 Task: In the Company santander.com, Log Linkedin Message with description: 'Sent a LinkedIn message to a potential buyer offering a personalized solution.'; Add date: '6 August, 2023' and time 12:00:PM; Add contact from the company's contact and save. Logged in from softage.10@softage.net
Action: Mouse moved to (92, 62)
Screenshot: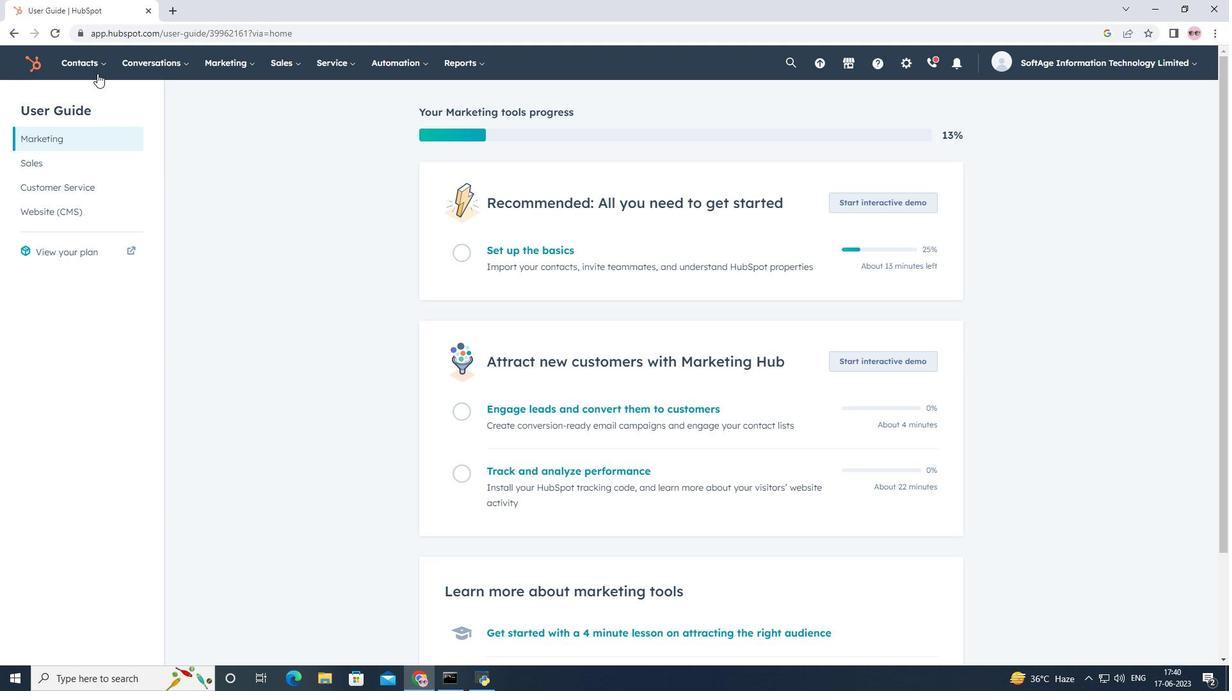 
Action: Mouse pressed left at (92, 62)
Screenshot: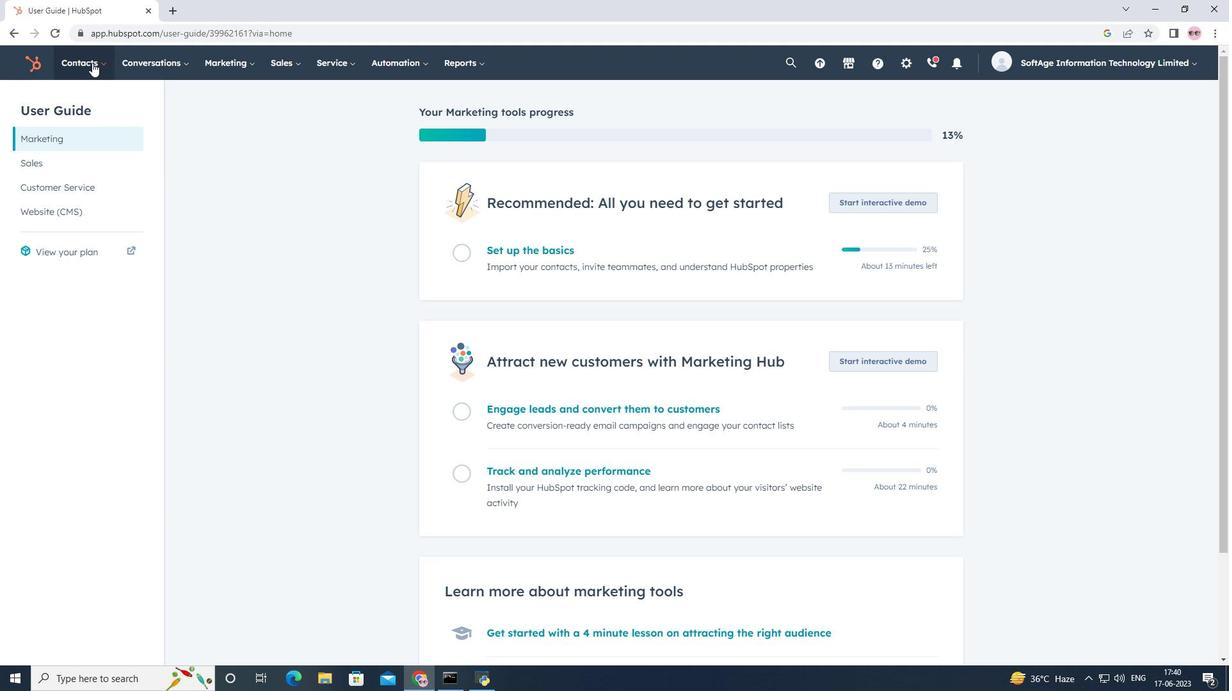 
Action: Mouse moved to (108, 117)
Screenshot: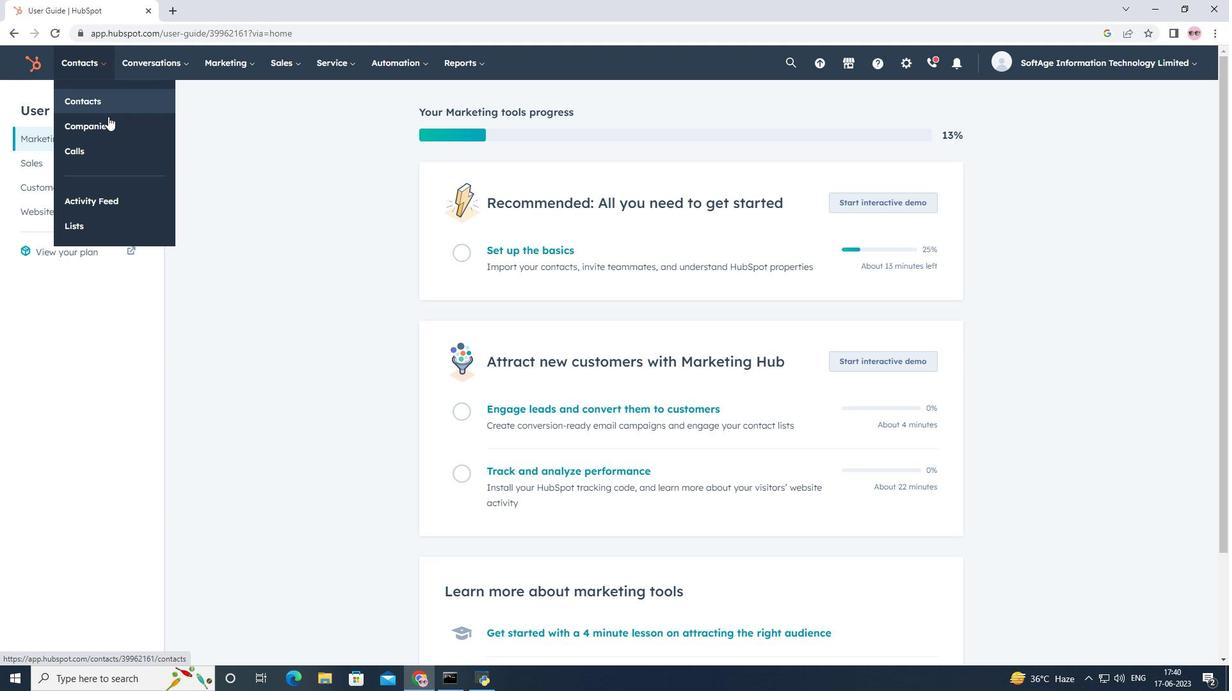 
Action: Mouse pressed left at (108, 117)
Screenshot: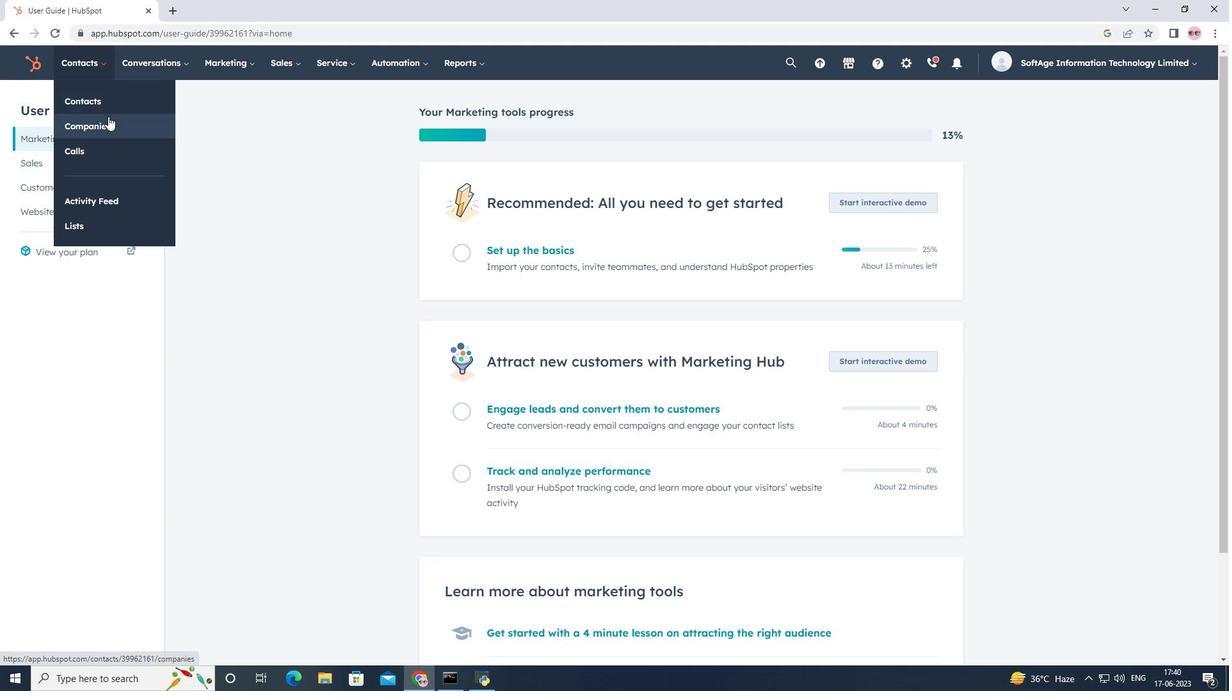 
Action: Mouse moved to (98, 216)
Screenshot: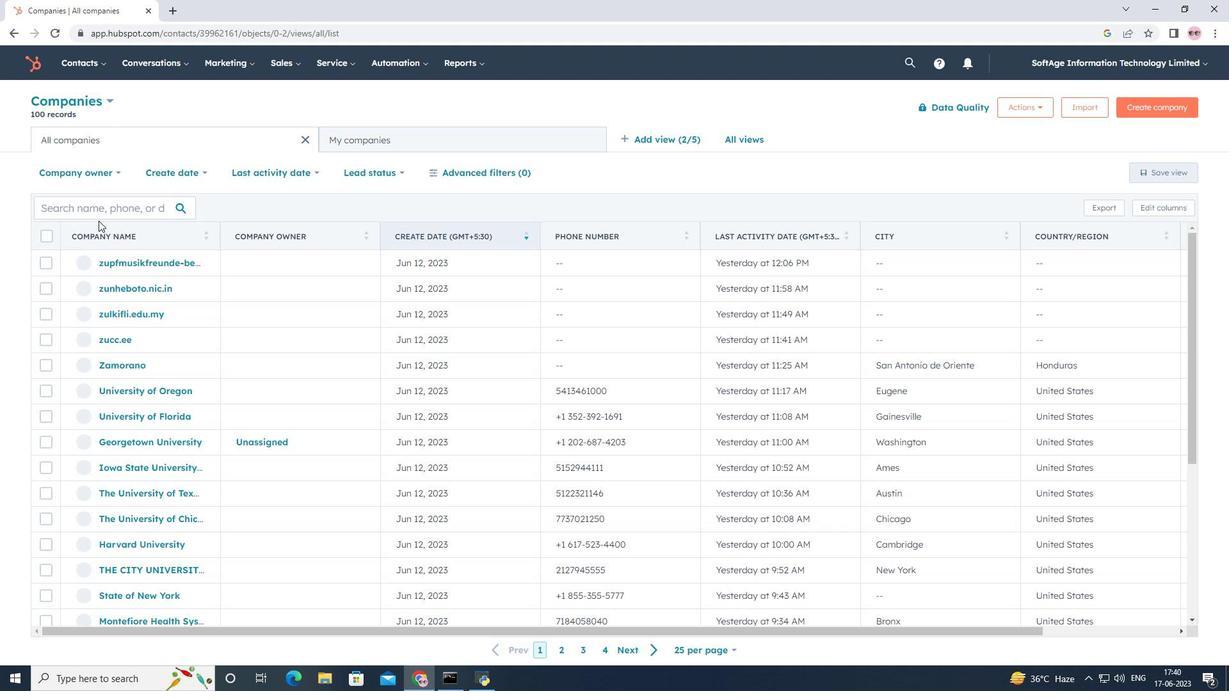 
Action: Mouse pressed left at (98, 216)
Screenshot: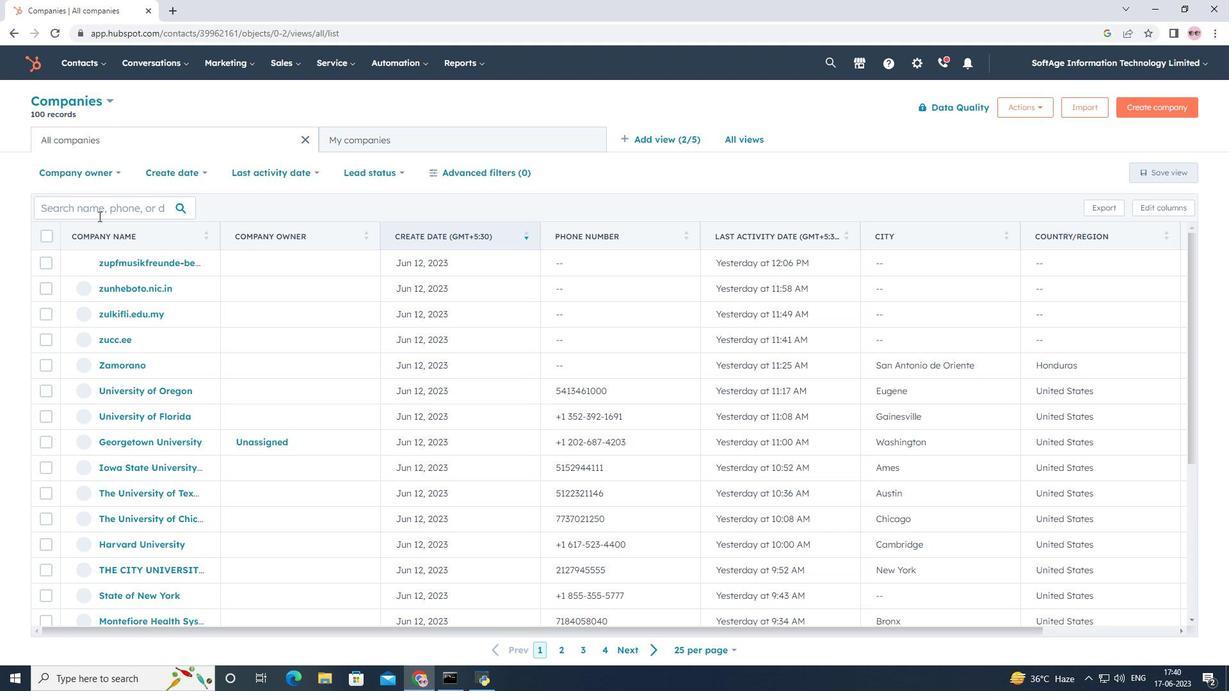 
Action: Key pressed santander.com
Screenshot: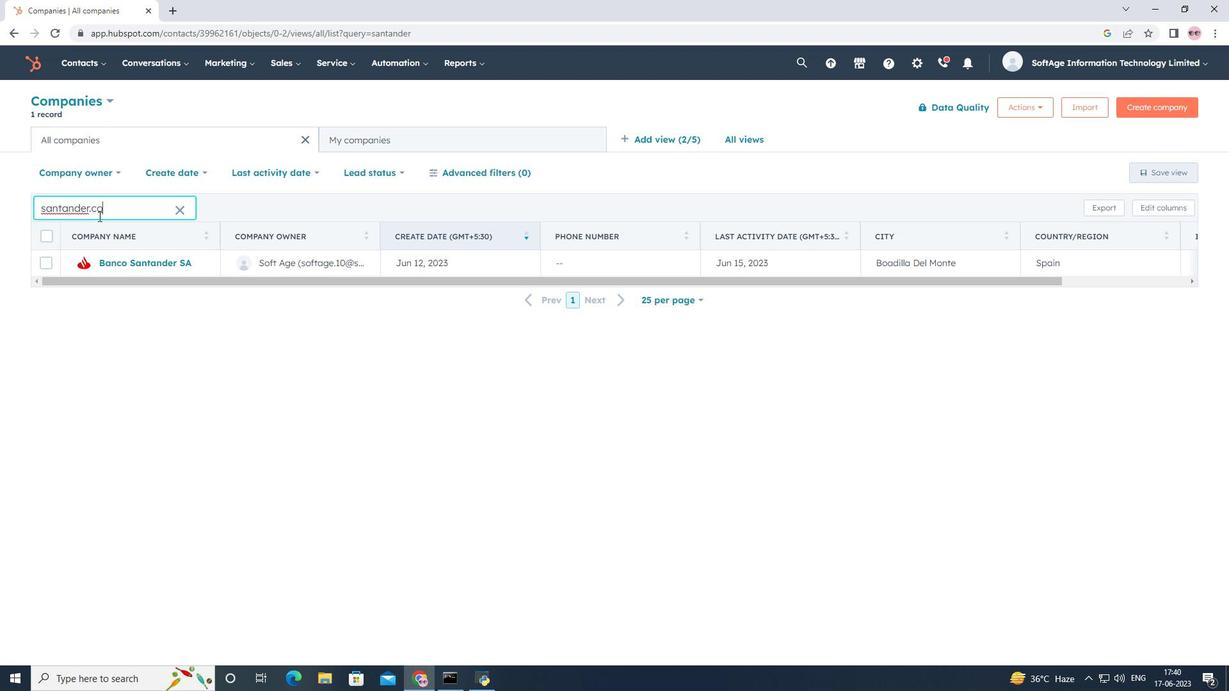 
Action: Mouse moved to (118, 267)
Screenshot: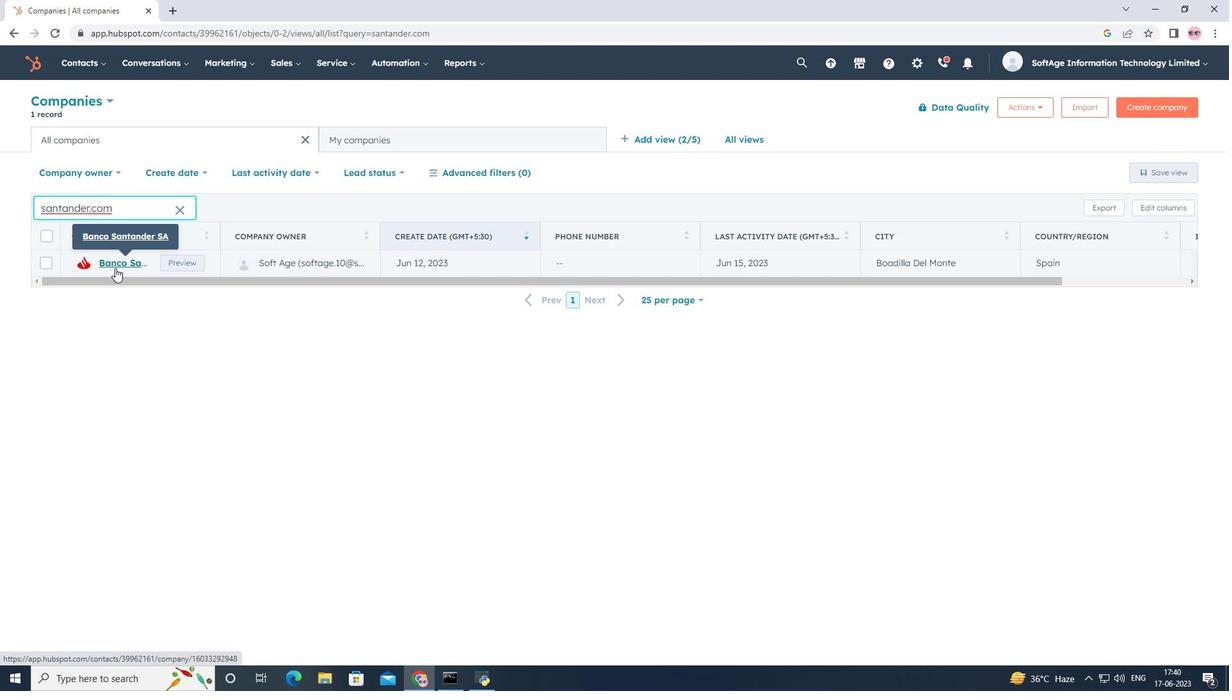 
Action: Mouse pressed left at (118, 267)
Screenshot: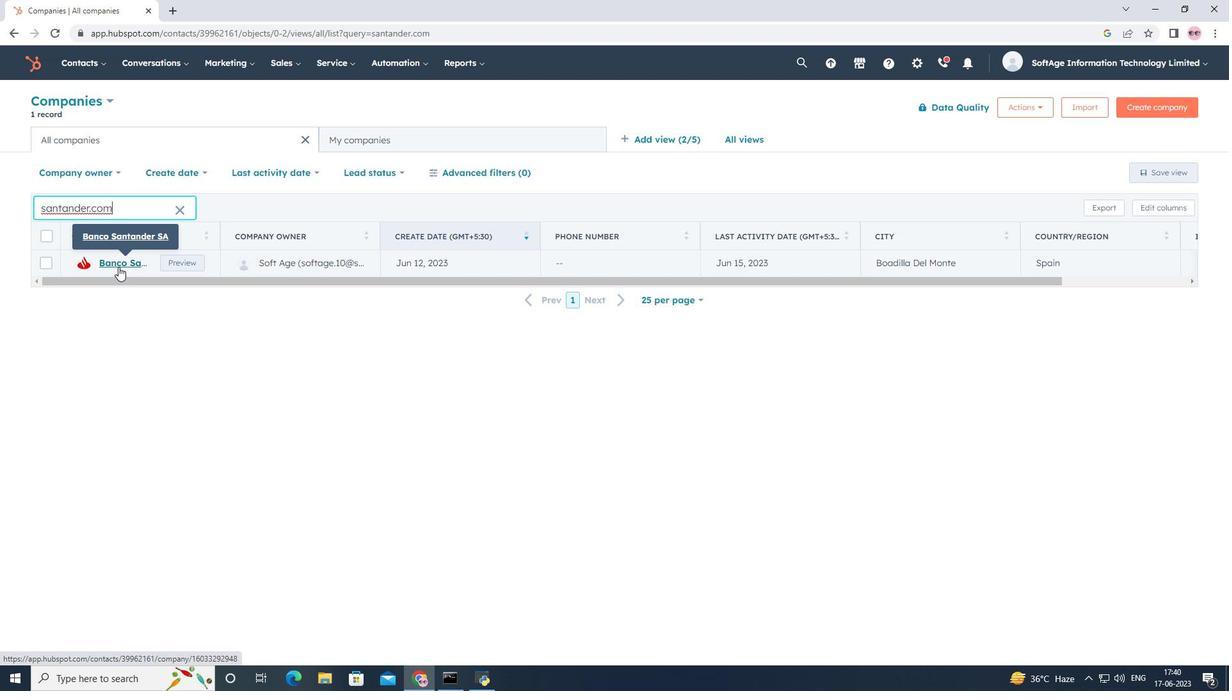 
Action: Mouse moved to (252, 210)
Screenshot: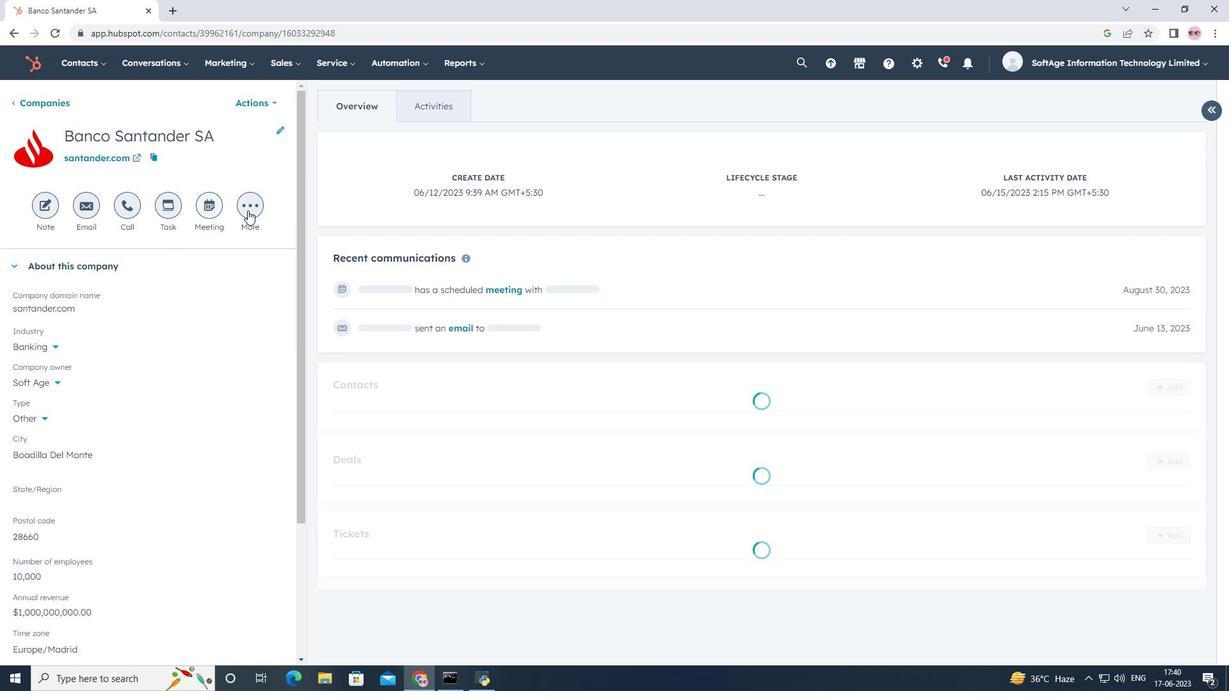 
Action: Mouse pressed left at (252, 210)
Screenshot: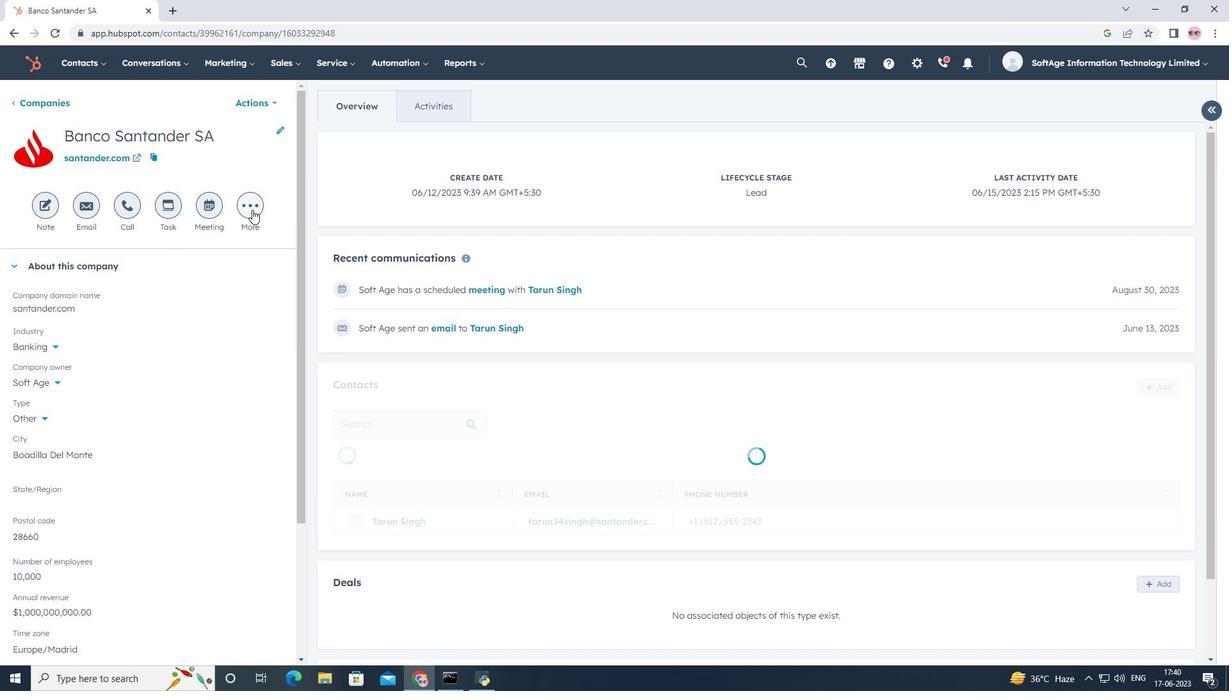 
Action: Mouse moved to (262, 263)
Screenshot: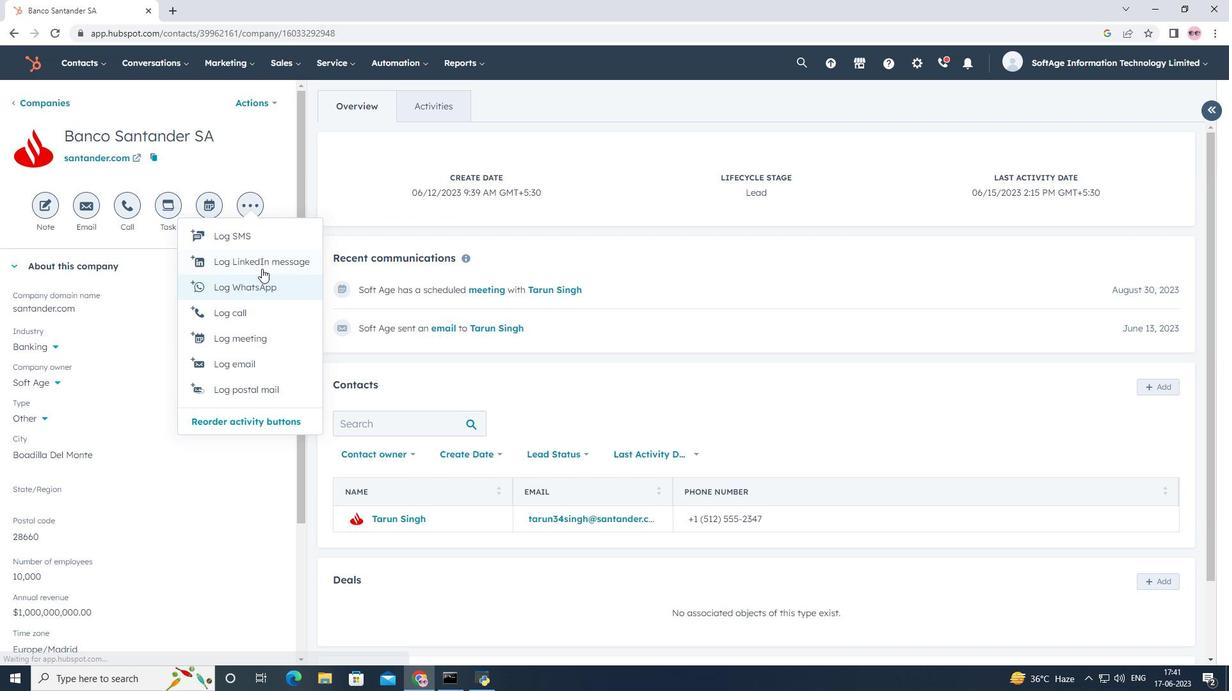 
Action: Mouse pressed left at (262, 263)
Screenshot: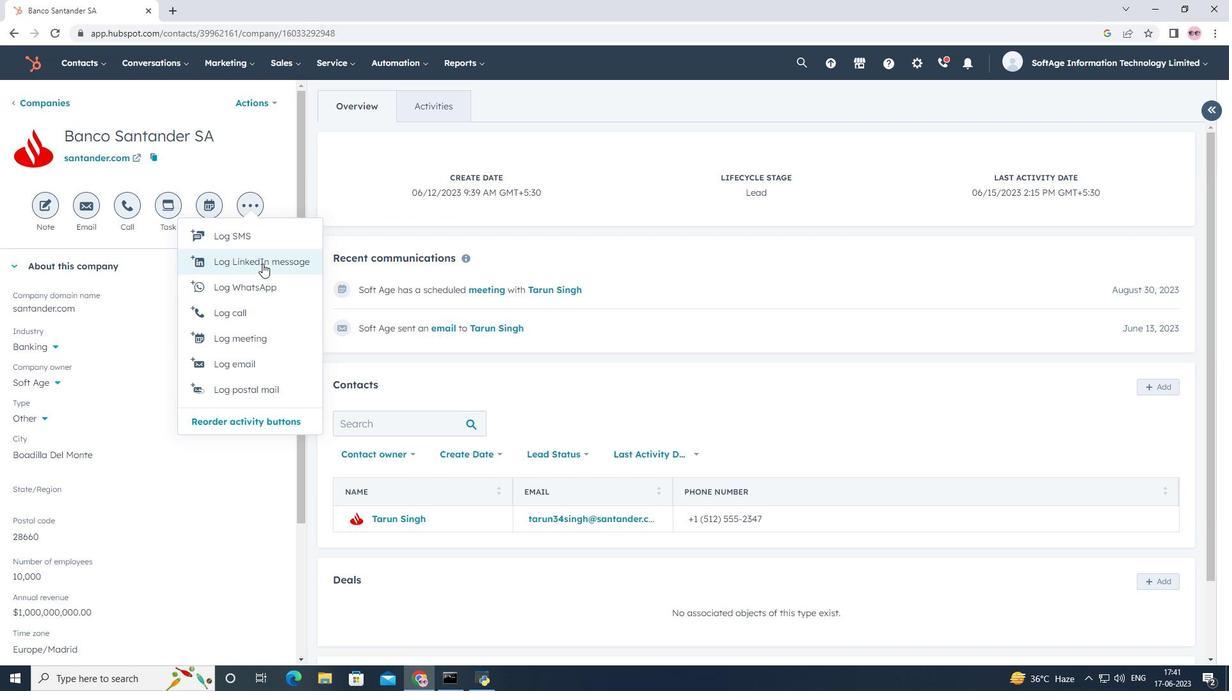 
Action: Mouse moved to (792, 477)
Screenshot: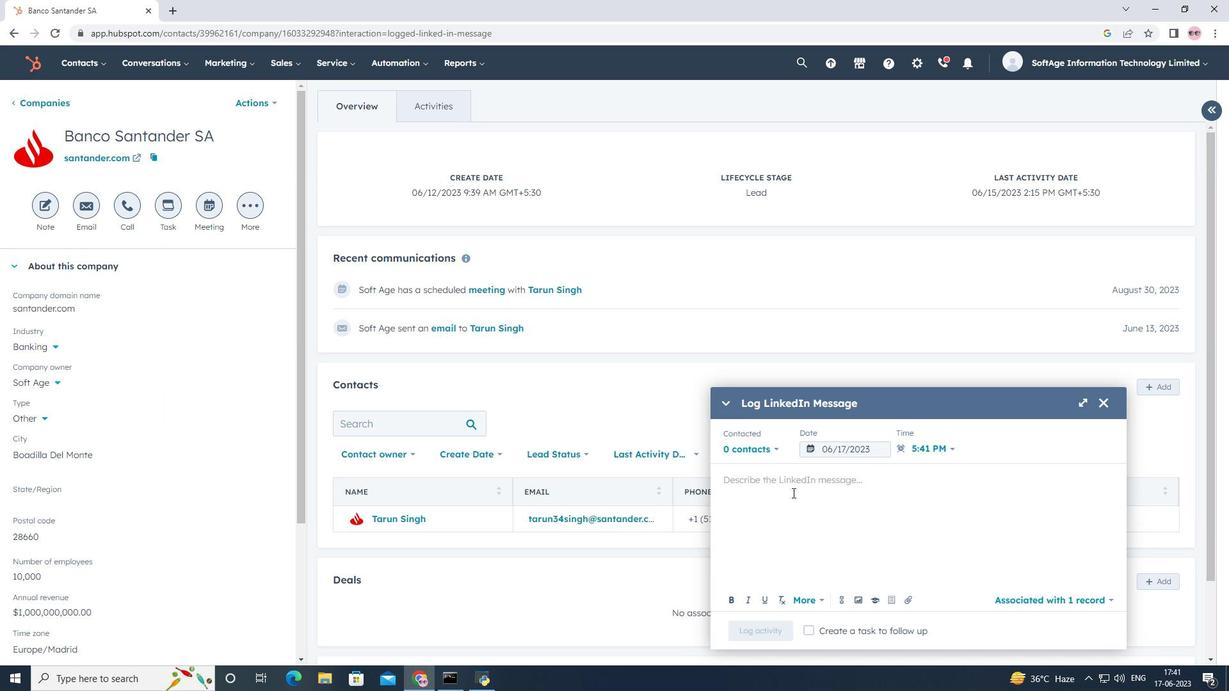 
Action: Mouse pressed left at (792, 477)
Screenshot: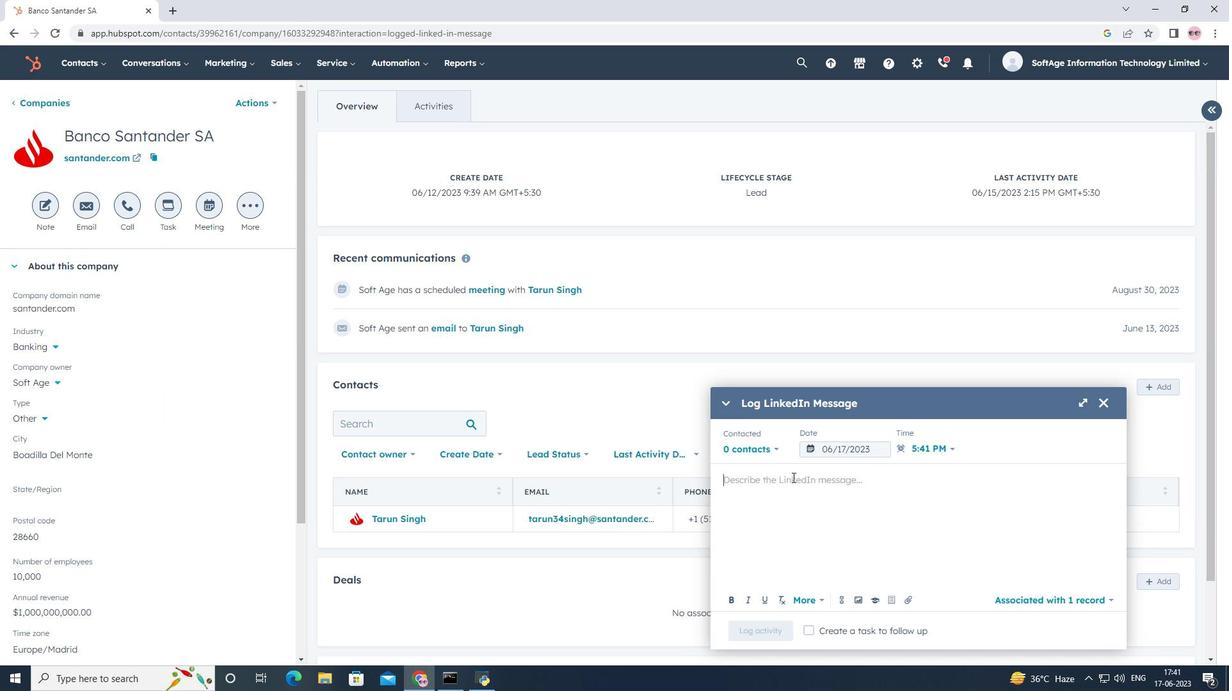 
Action: Key pressed <Key.shift>Sent<Key.space>a<Key.space><Key.shift>Linked<Key.shift>In<Key.space>message<Key.space>to<Key.space>a<Key.space>potential<Key.space>buyer<Key.space>offering<Key.space>a<Key.space>personalized<Key.space>solution.
Screenshot: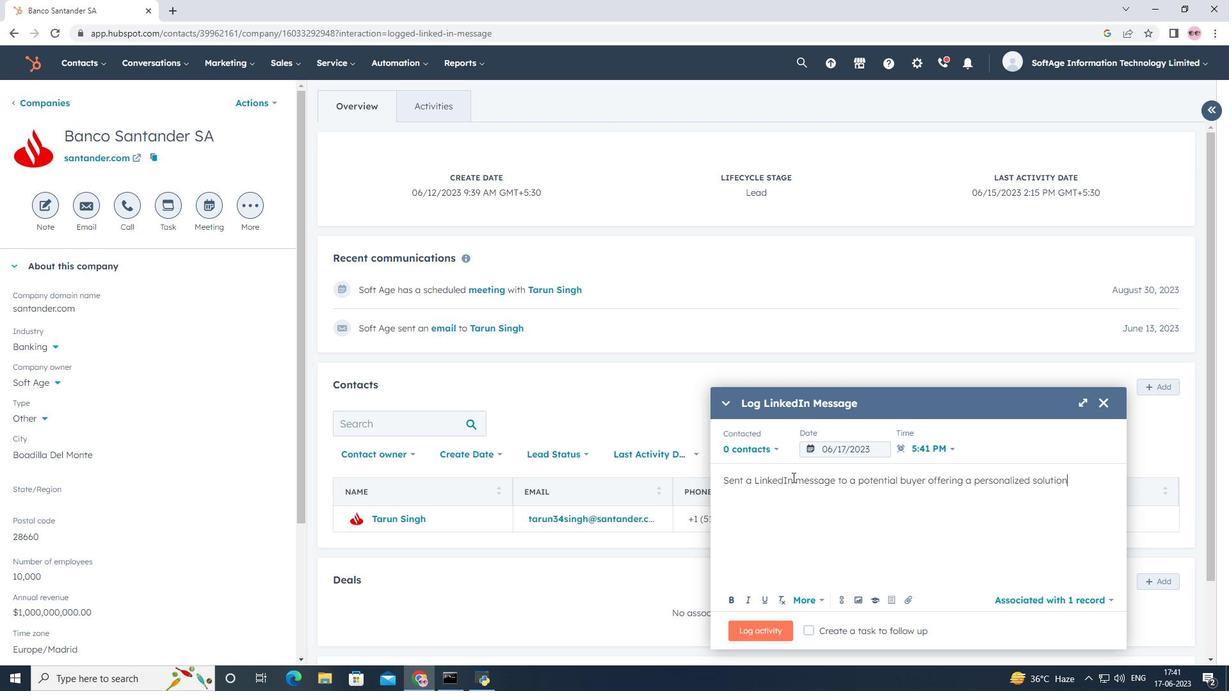 
Action: Mouse moved to (877, 453)
Screenshot: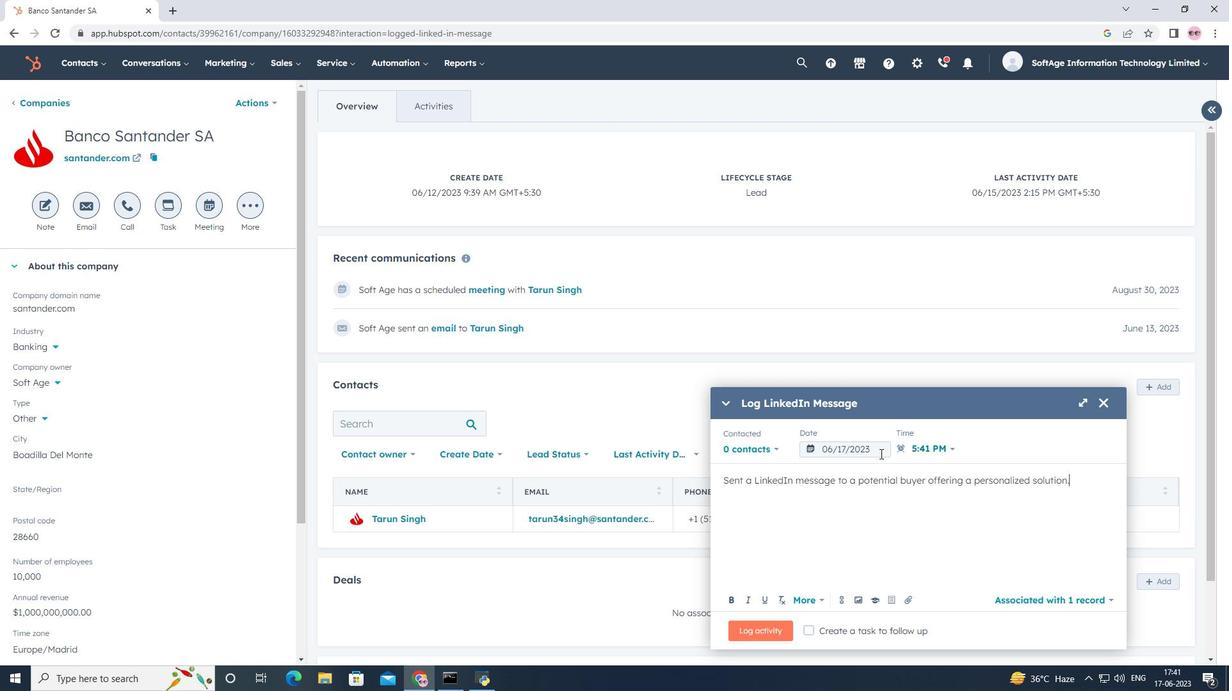 
Action: Mouse pressed left at (877, 453)
Screenshot: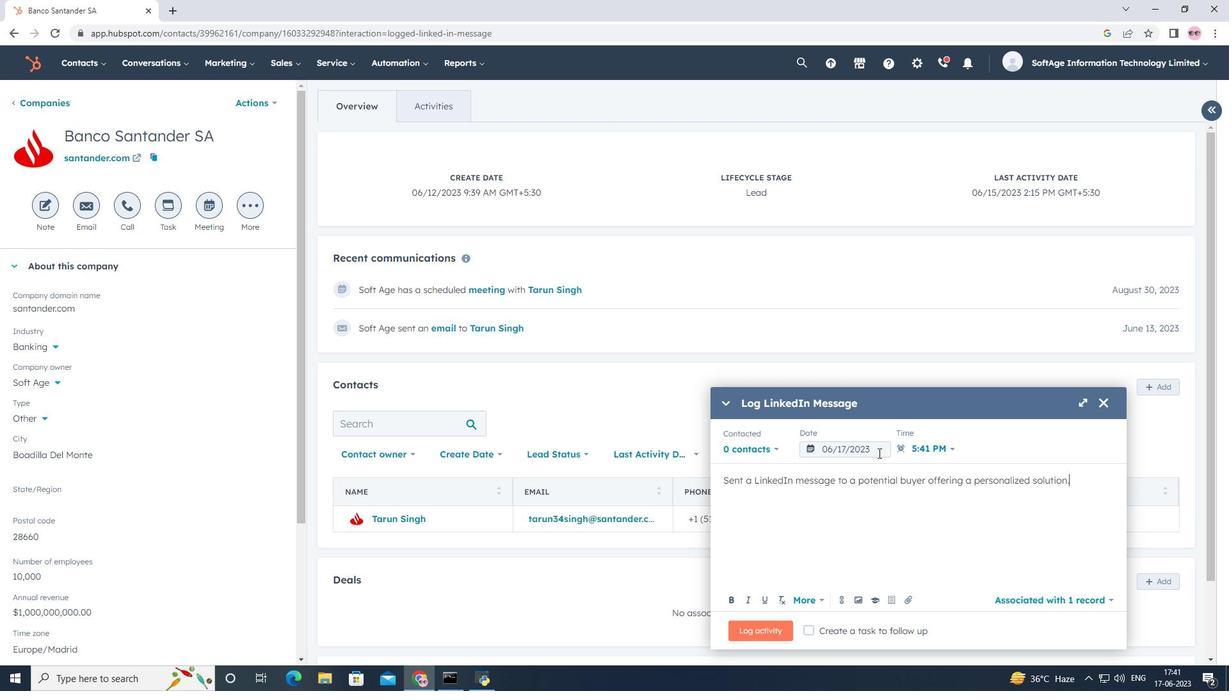 
Action: Mouse moved to (972, 242)
Screenshot: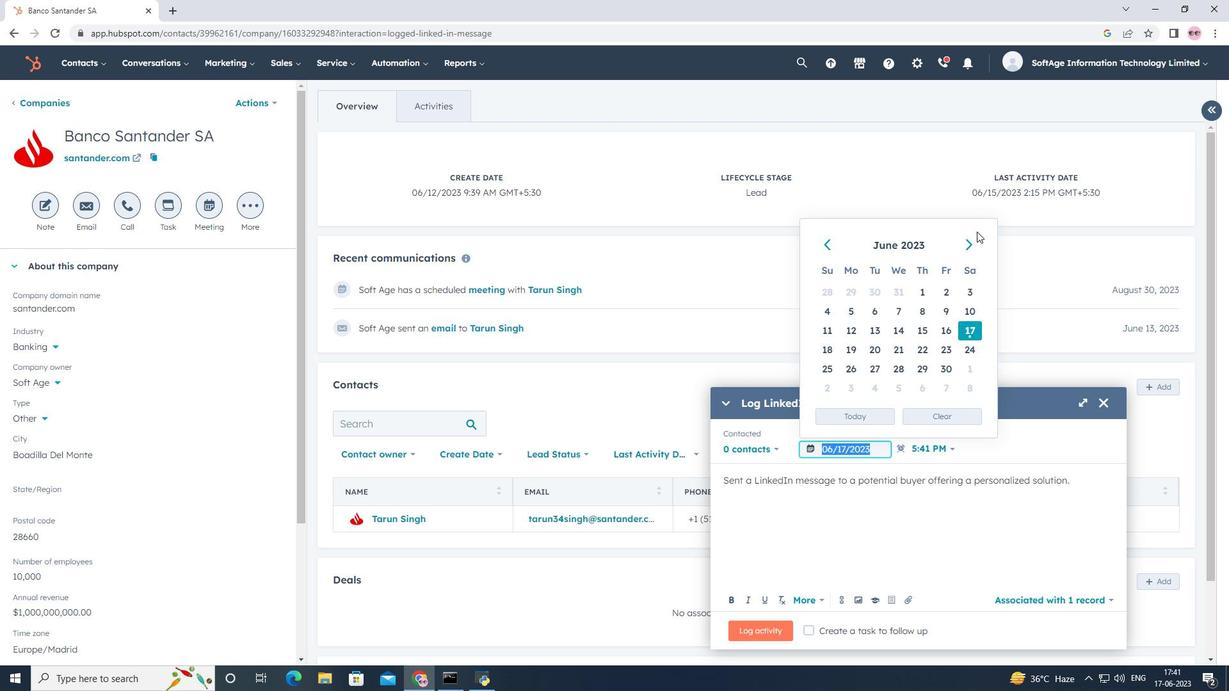 
Action: Mouse pressed left at (972, 242)
Screenshot: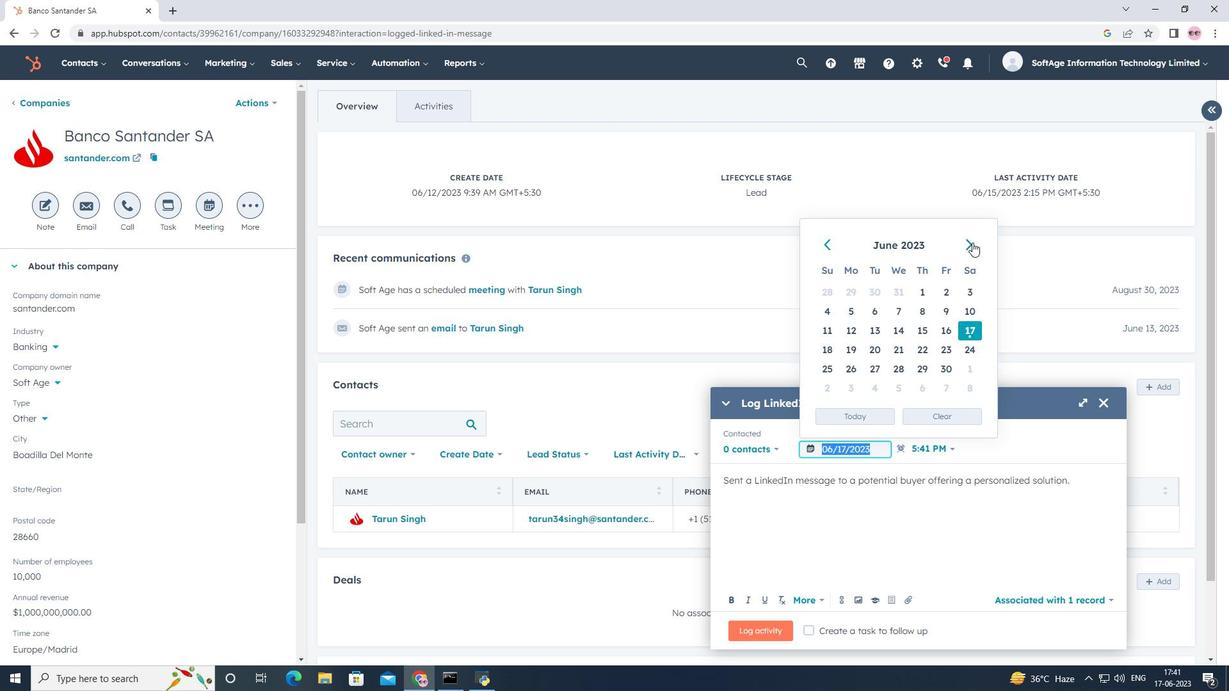 
Action: Mouse pressed left at (972, 242)
Screenshot: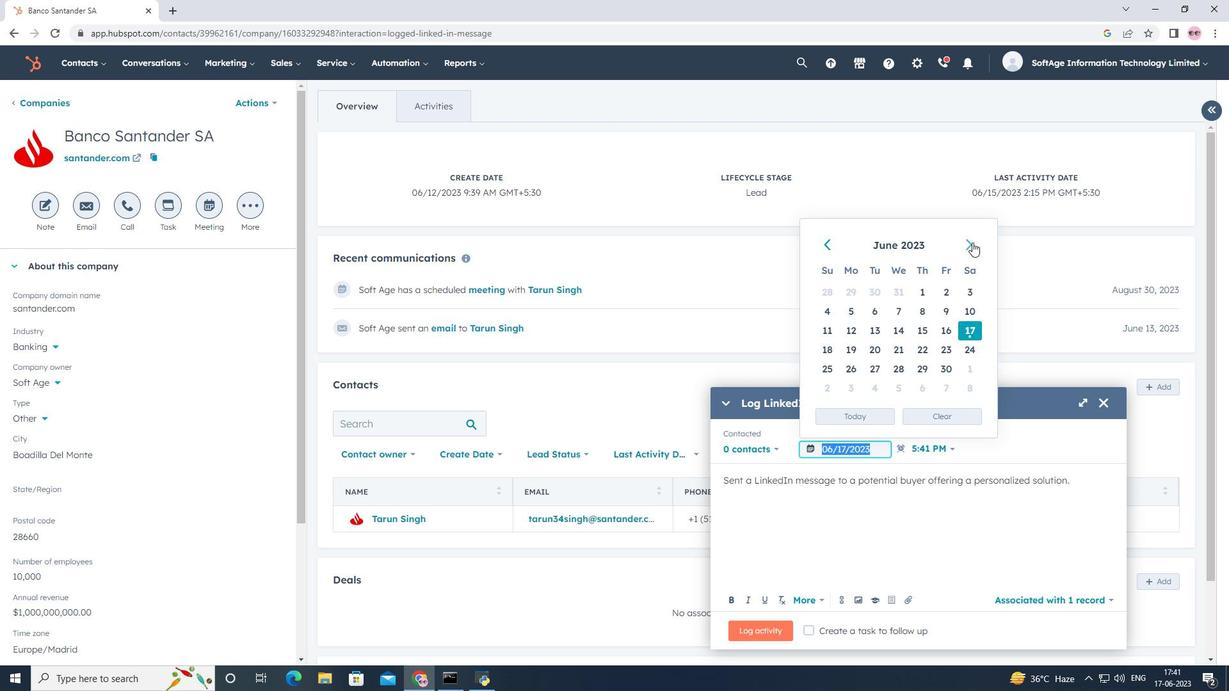
Action: Mouse pressed left at (972, 242)
Screenshot: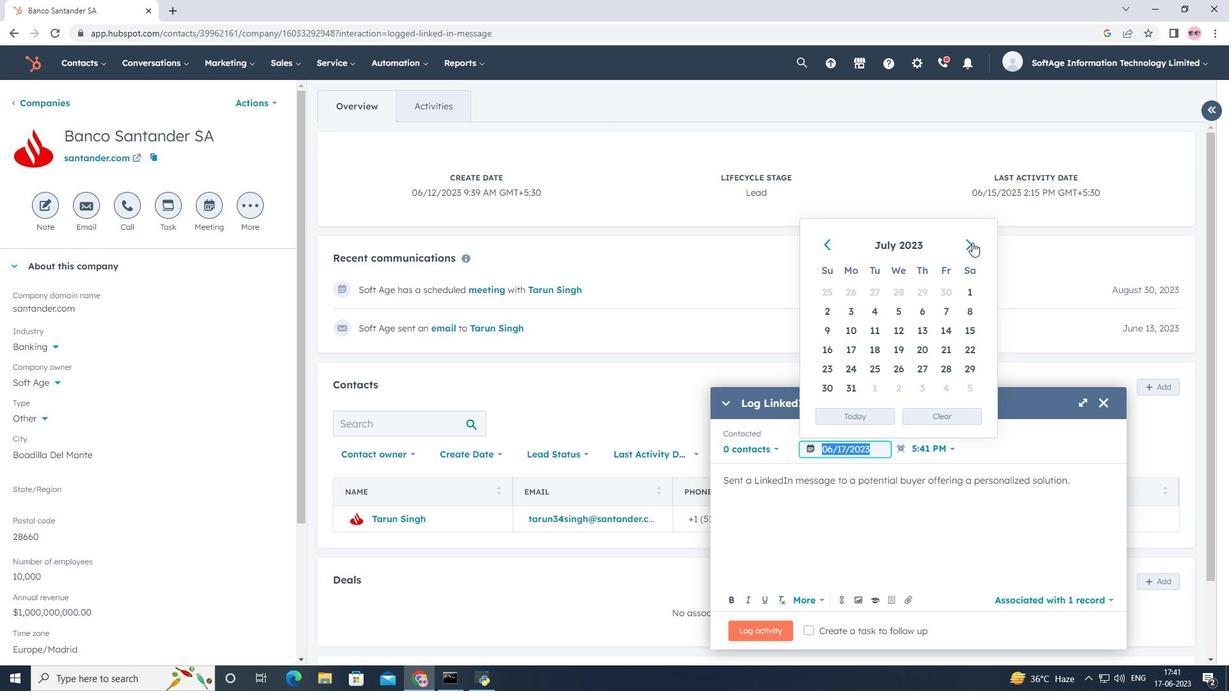 
Action: Mouse pressed left at (972, 242)
Screenshot: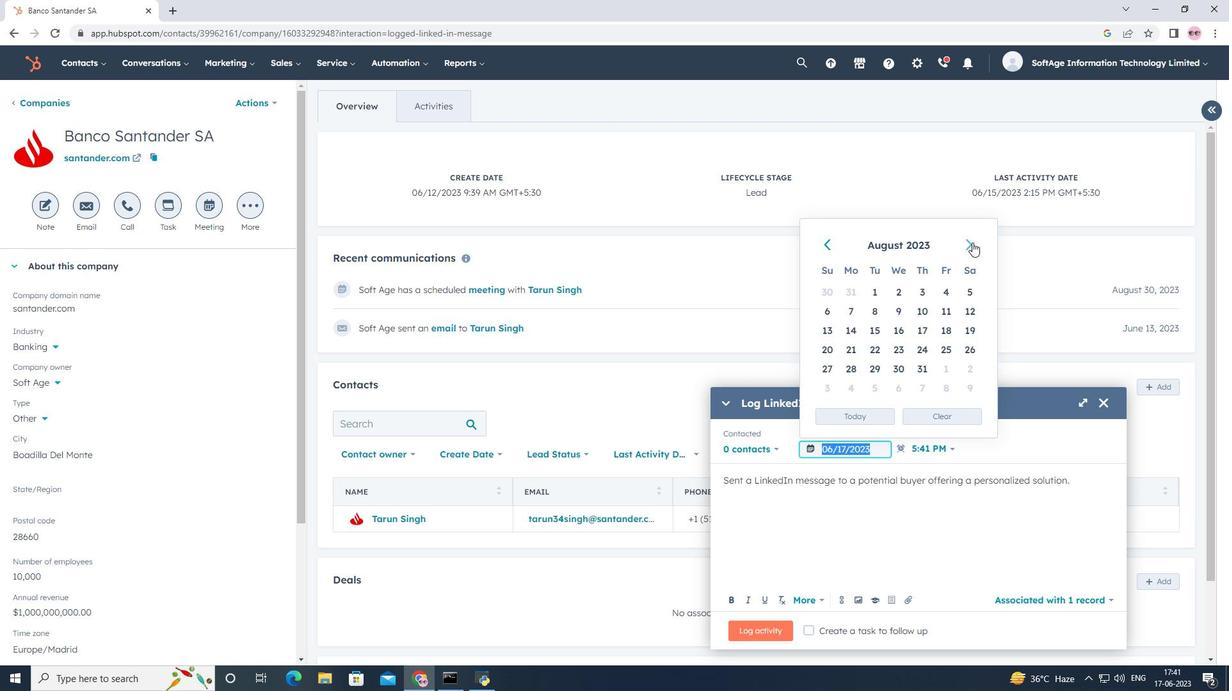 
Action: Mouse pressed left at (972, 242)
Screenshot: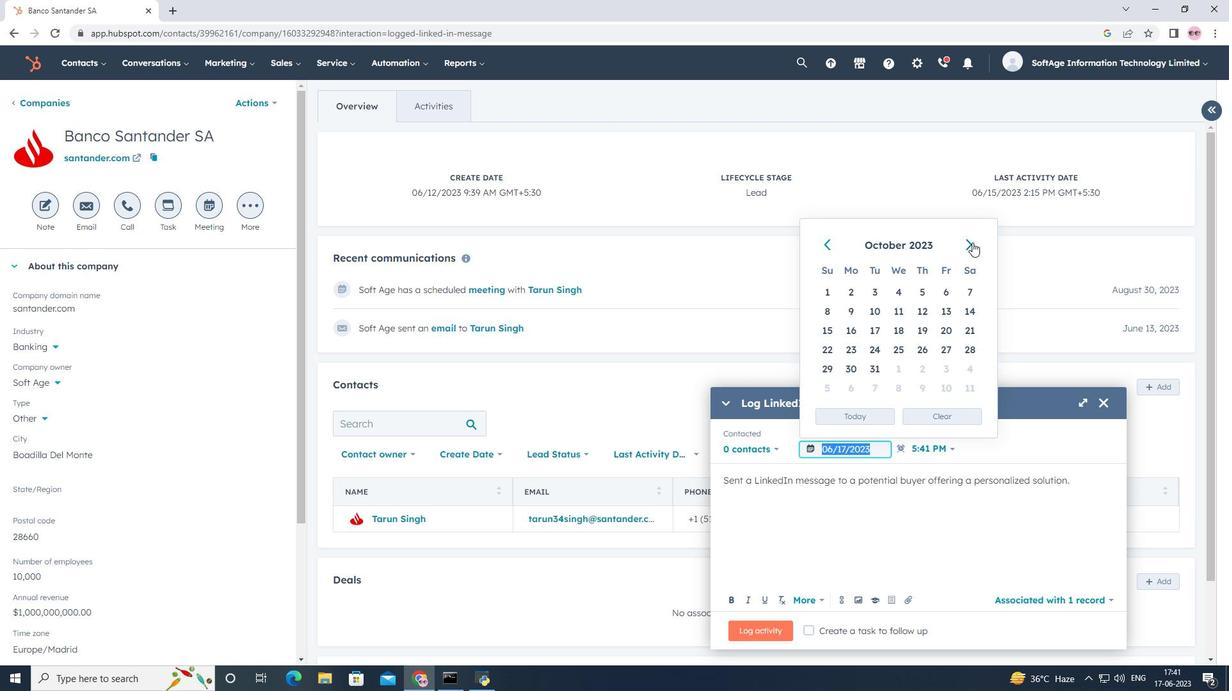 
Action: Mouse moved to (833, 249)
Screenshot: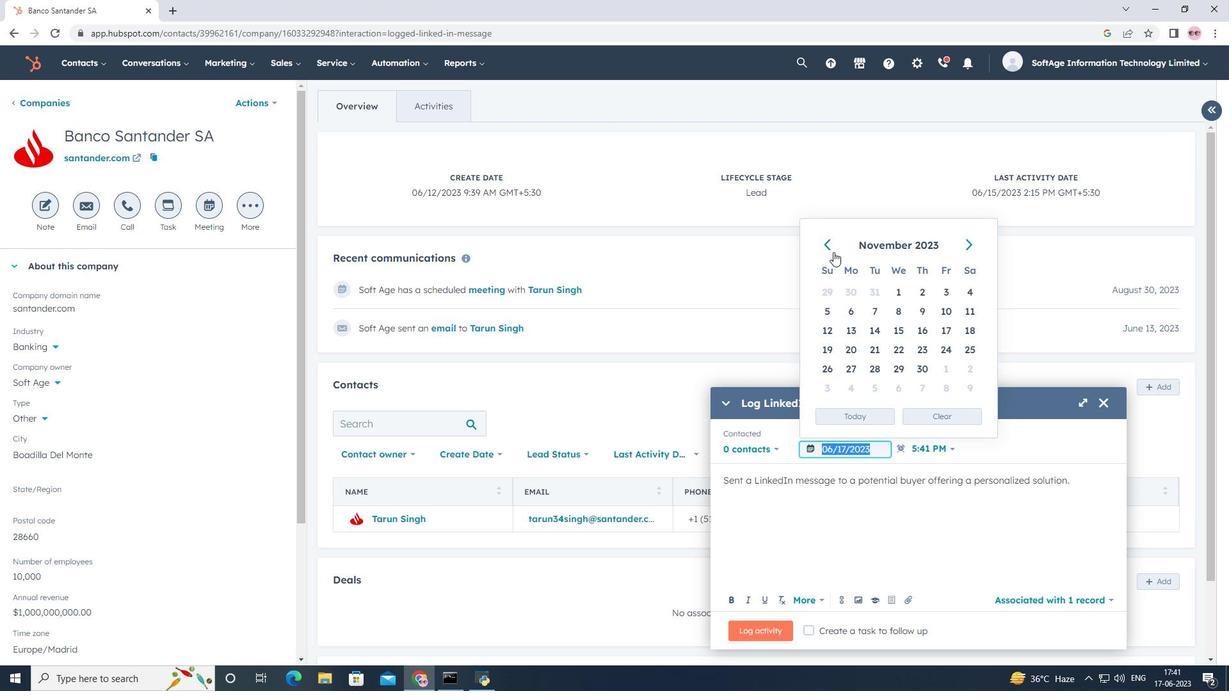 
Action: Mouse pressed left at (833, 249)
Screenshot: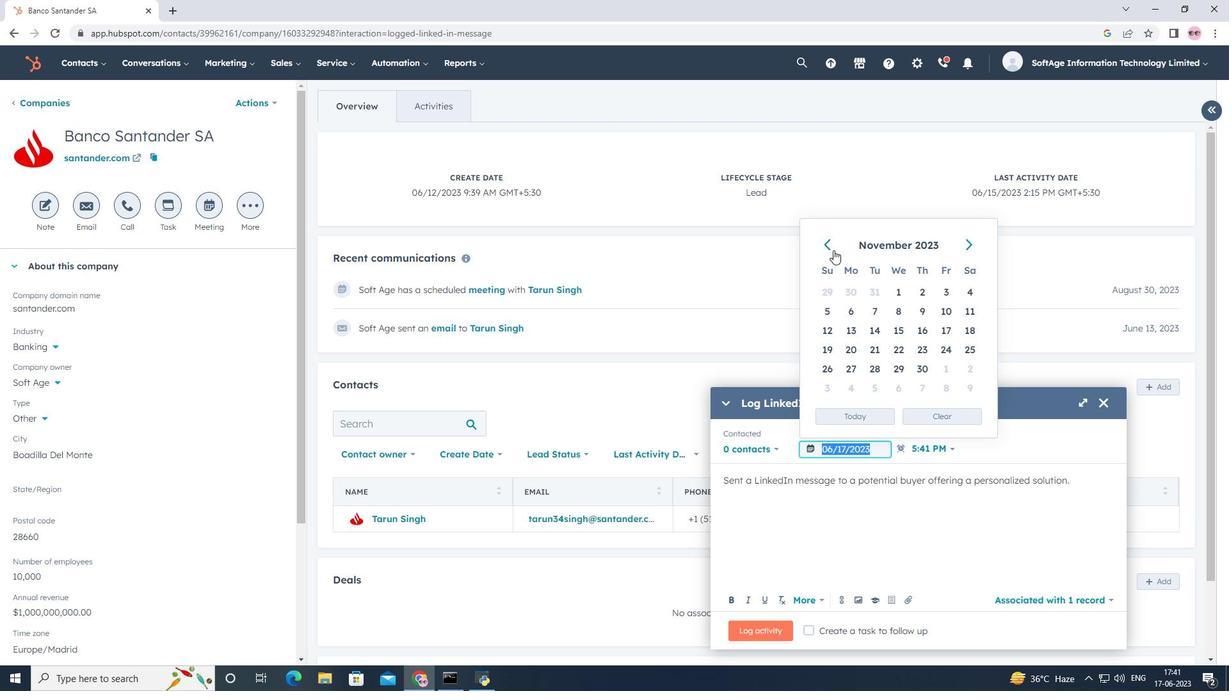 
Action: Mouse pressed left at (833, 249)
Screenshot: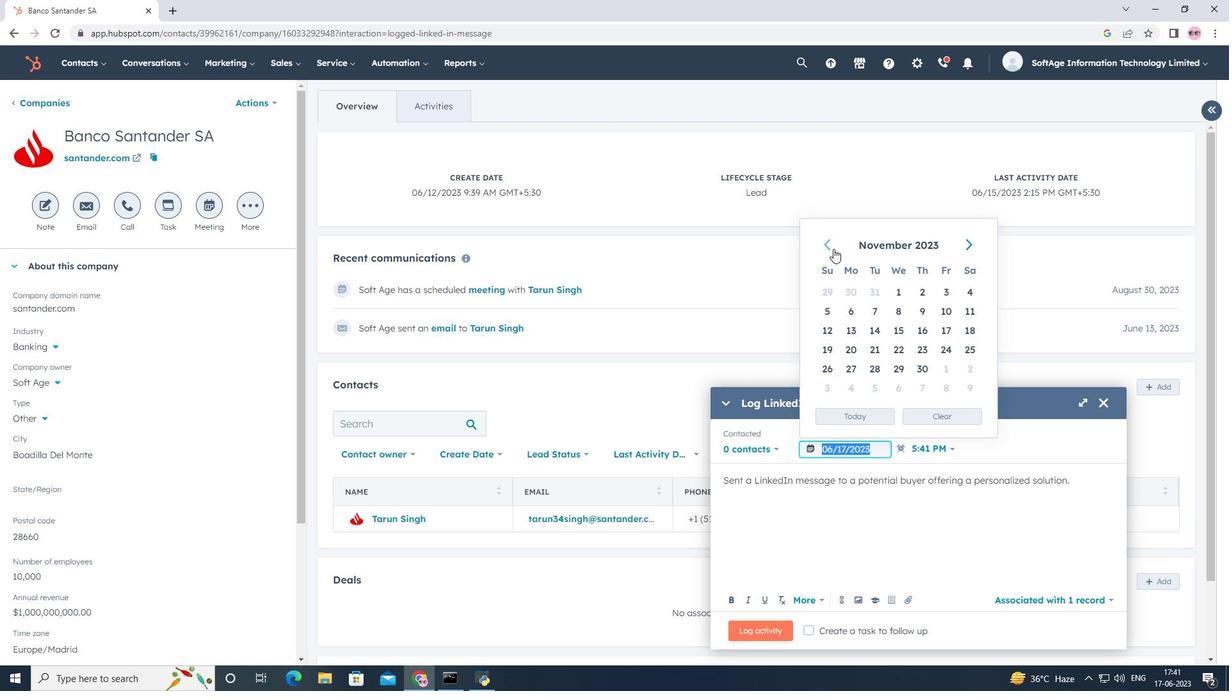 
Action: Mouse pressed left at (833, 249)
Screenshot: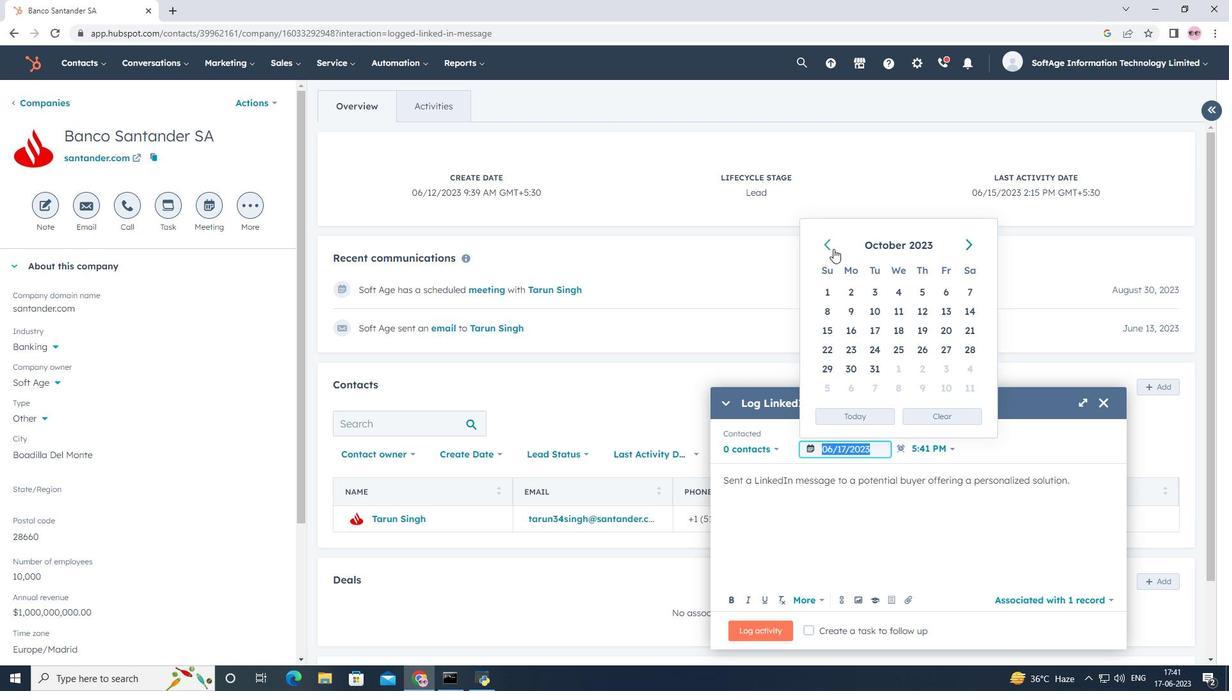 
Action: Mouse moved to (832, 314)
Screenshot: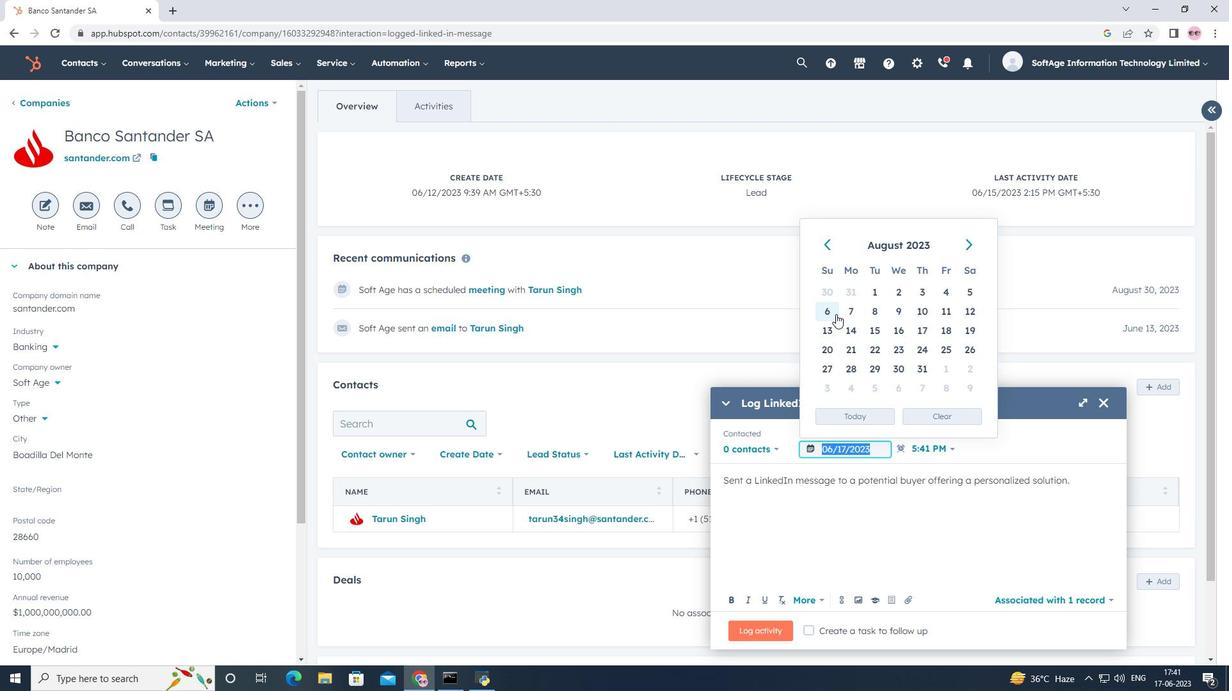 
Action: Mouse pressed left at (832, 314)
Screenshot: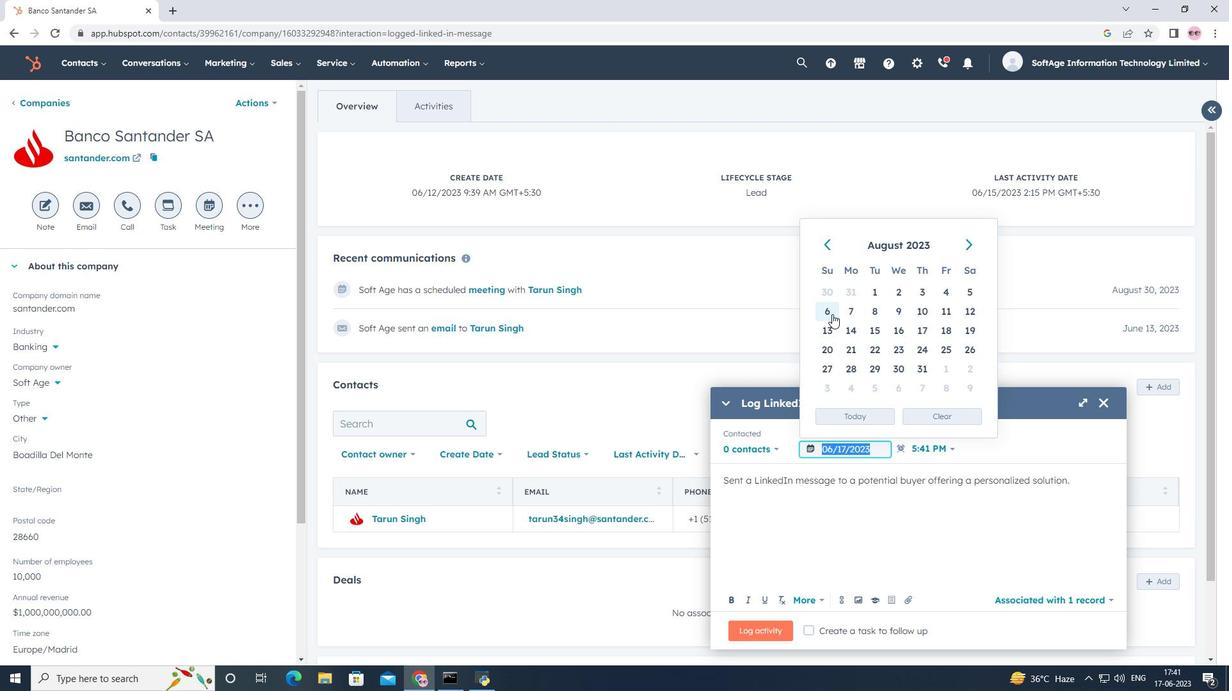 
Action: Mouse moved to (954, 447)
Screenshot: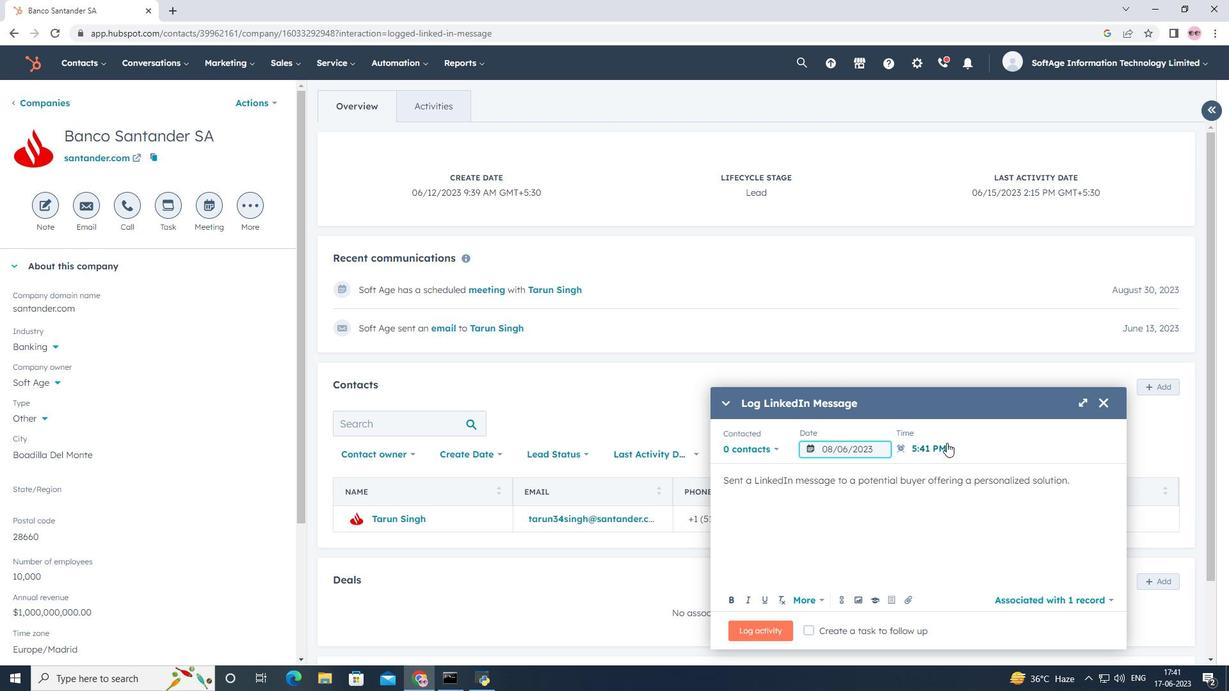 
Action: Mouse pressed left at (954, 447)
Screenshot: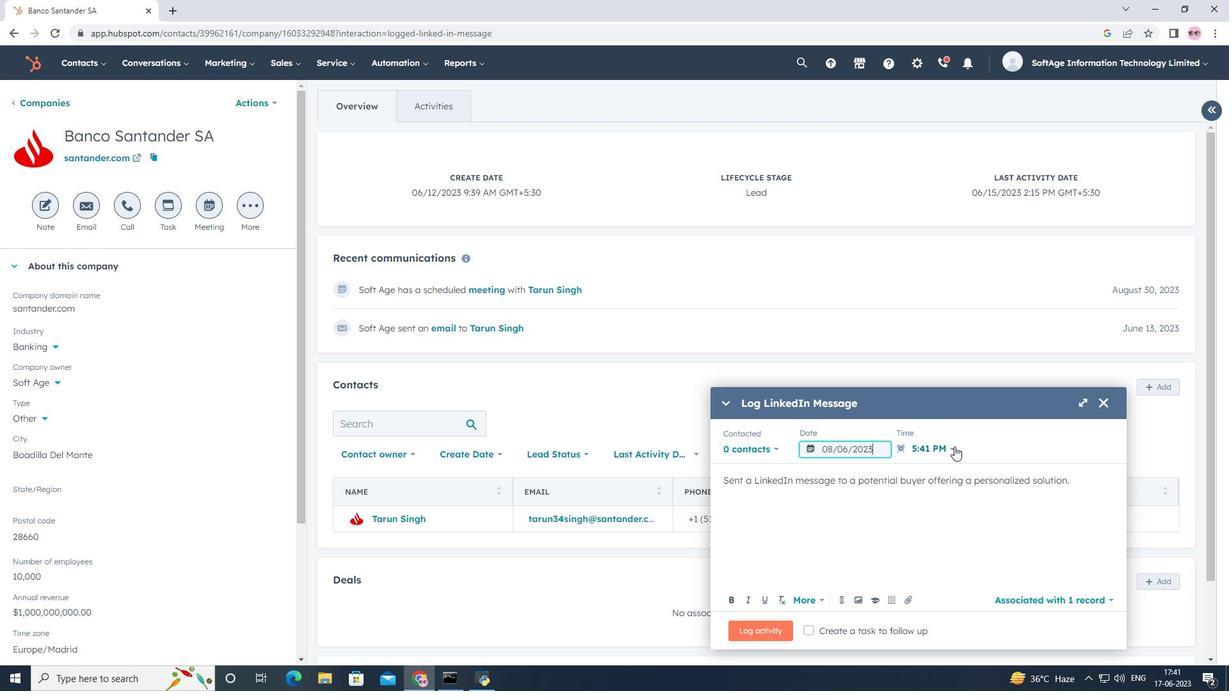 
Action: Mouse moved to (1017, 512)
Screenshot: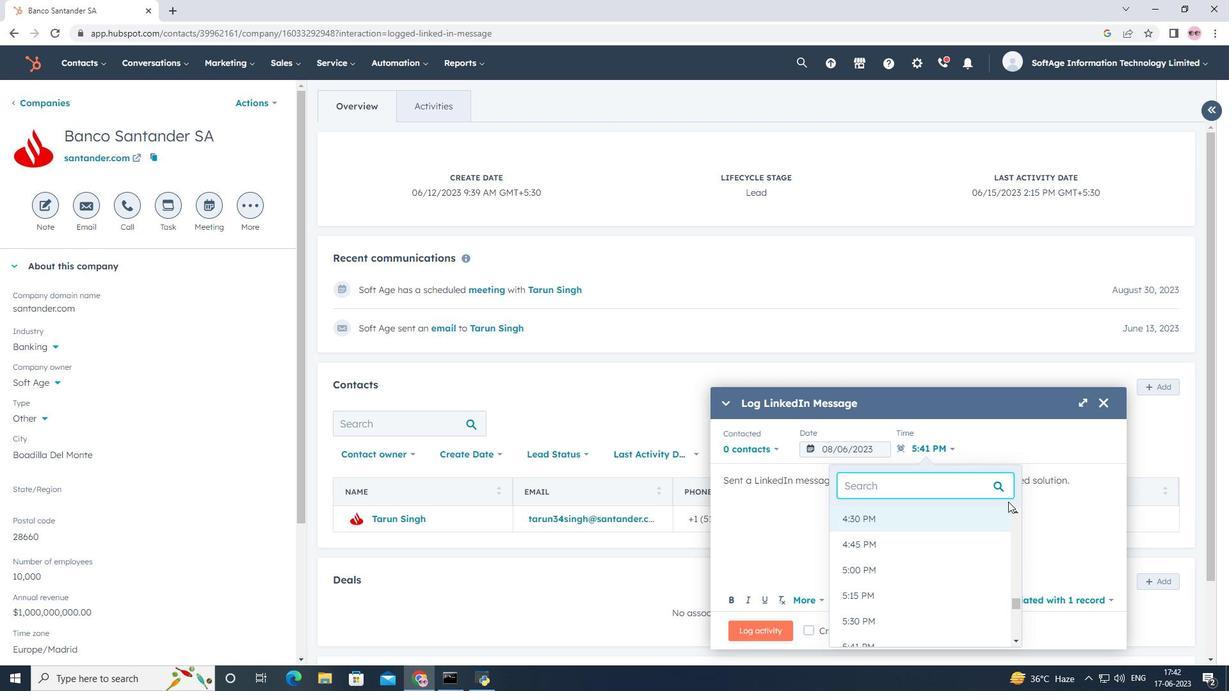 
Action: Mouse pressed left at (1017, 512)
Screenshot: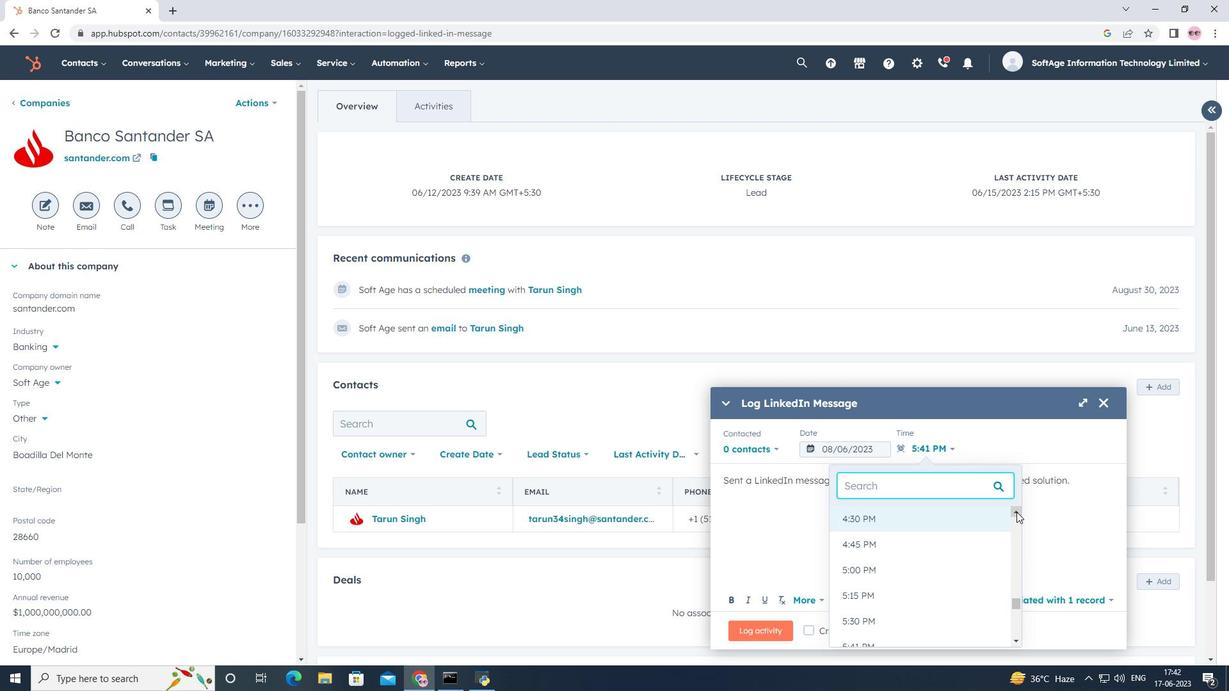 
Action: Mouse pressed left at (1017, 512)
Screenshot: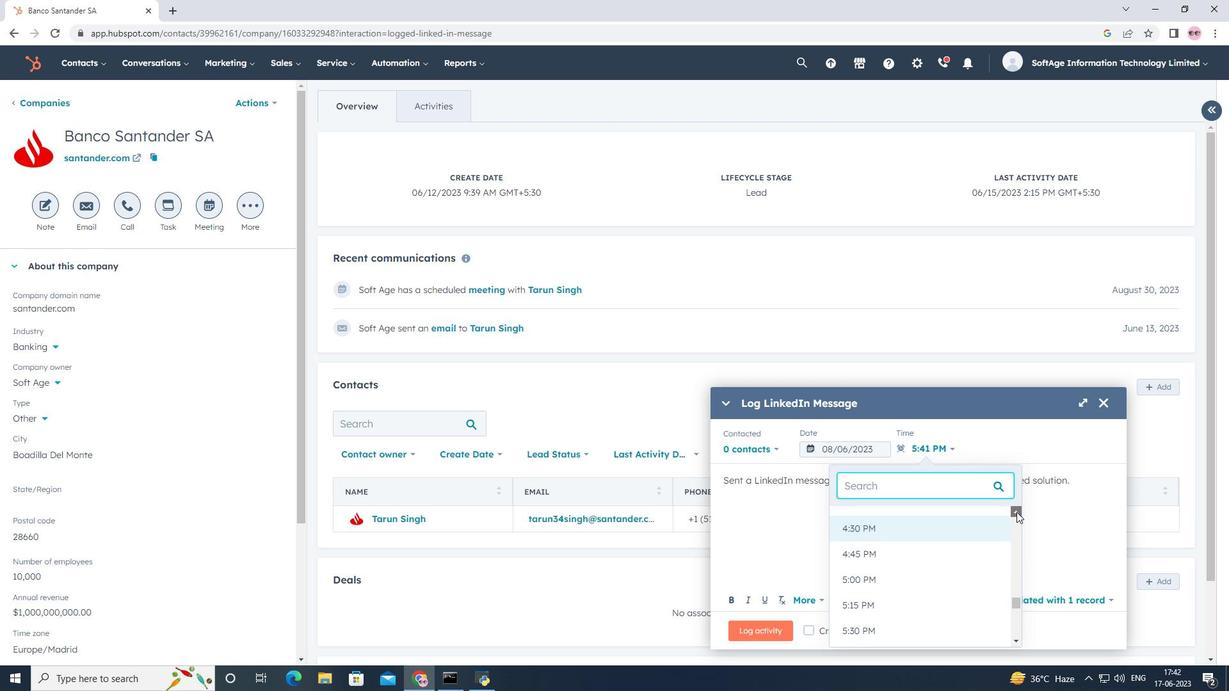 
Action: Mouse pressed left at (1017, 512)
Screenshot: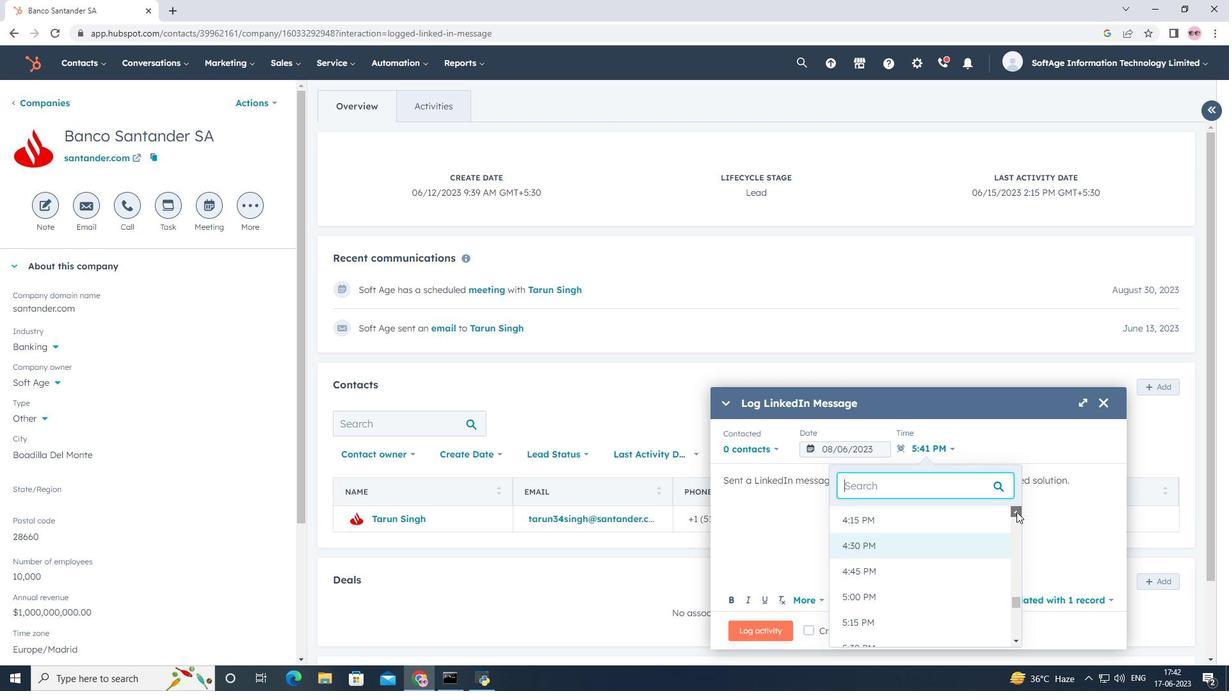 
Action: Mouse pressed left at (1017, 512)
Screenshot: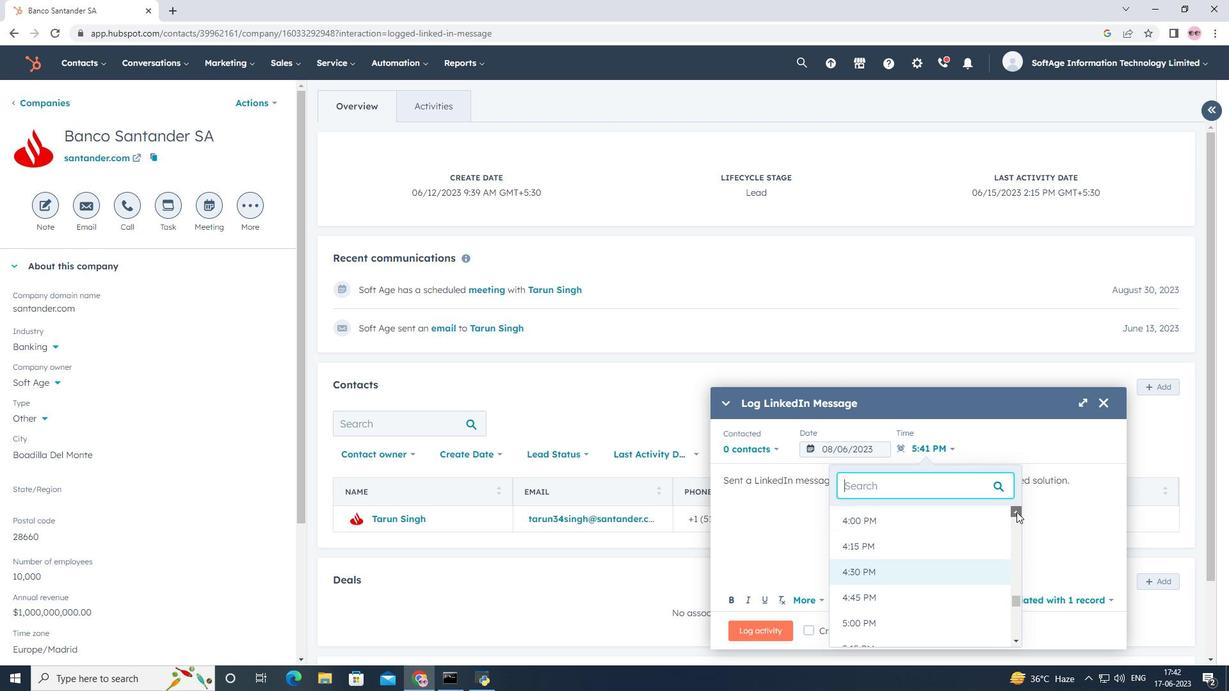
Action: Mouse pressed left at (1017, 512)
Screenshot: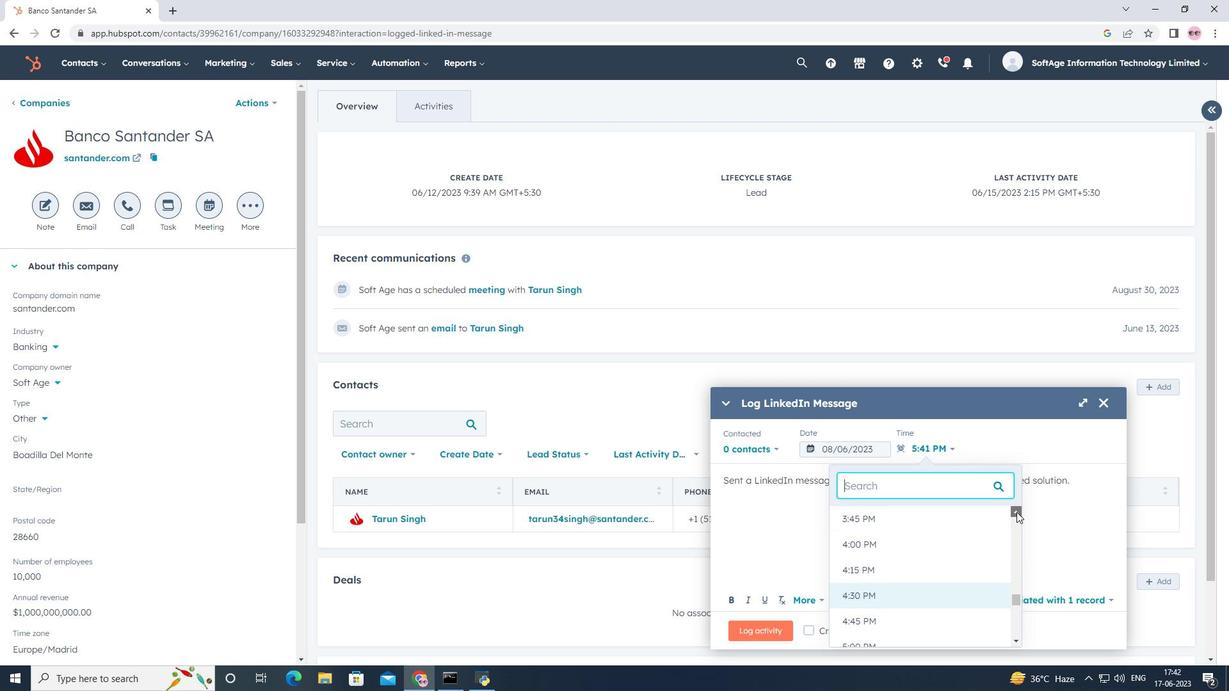 
Action: Mouse pressed left at (1017, 512)
Screenshot: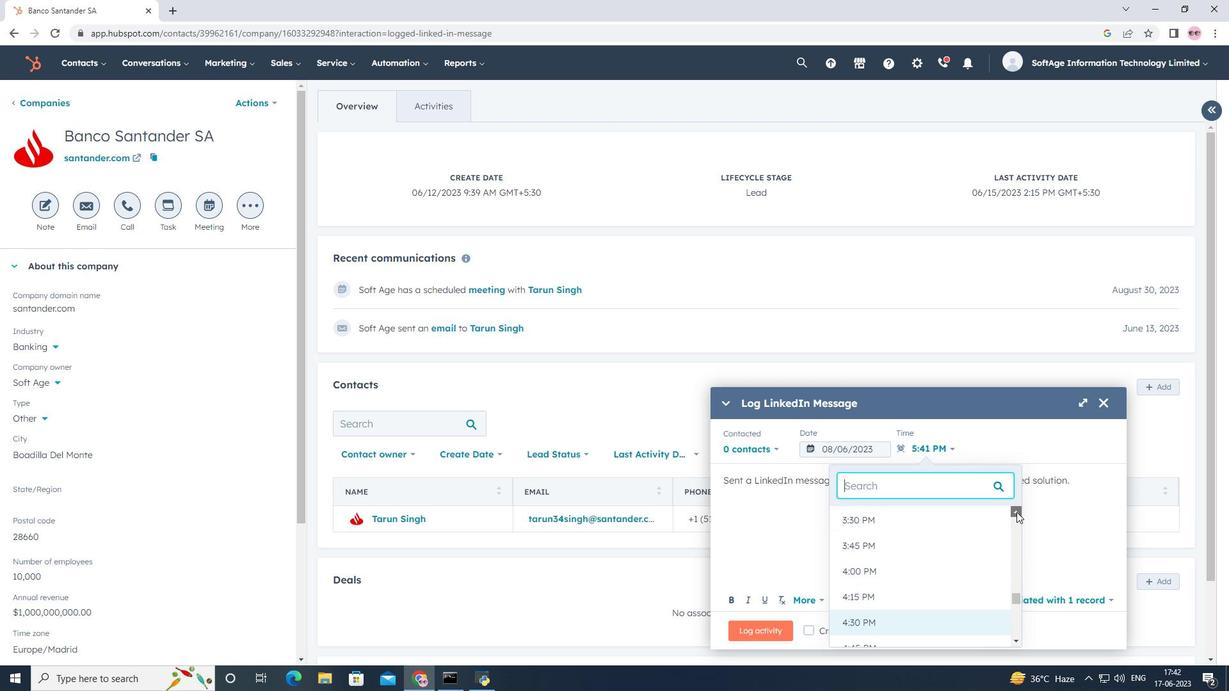 
Action: Mouse pressed left at (1017, 512)
Screenshot: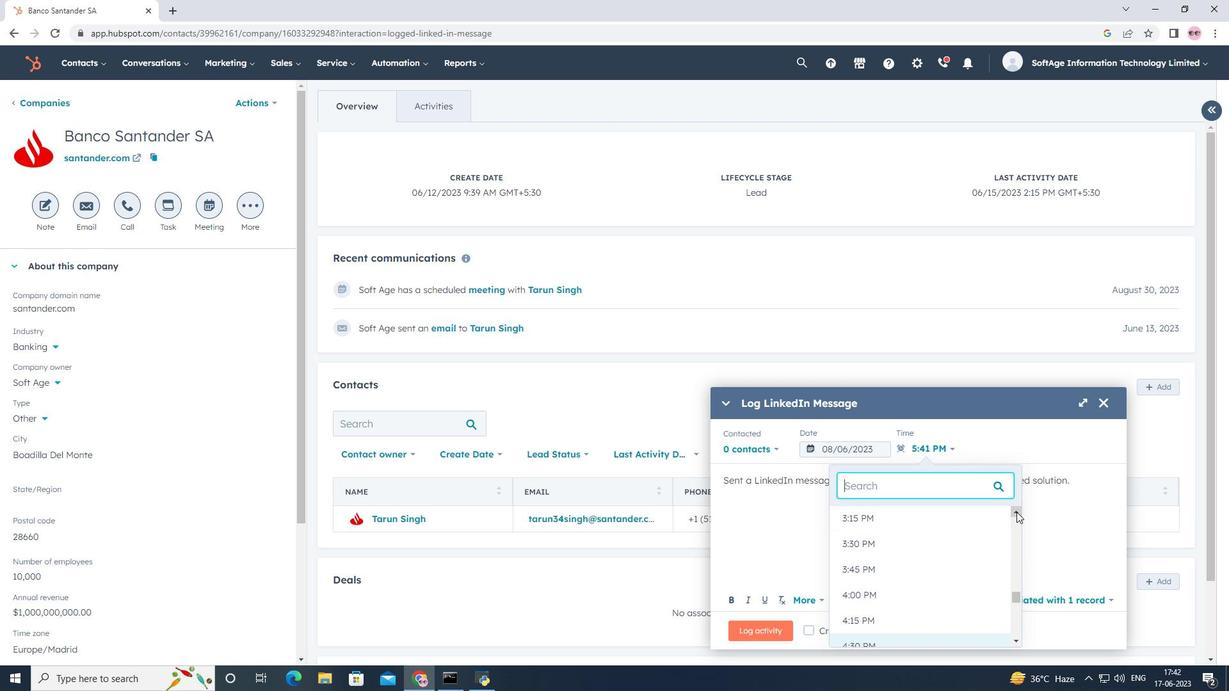 
Action: Mouse pressed left at (1017, 512)
Screenshot: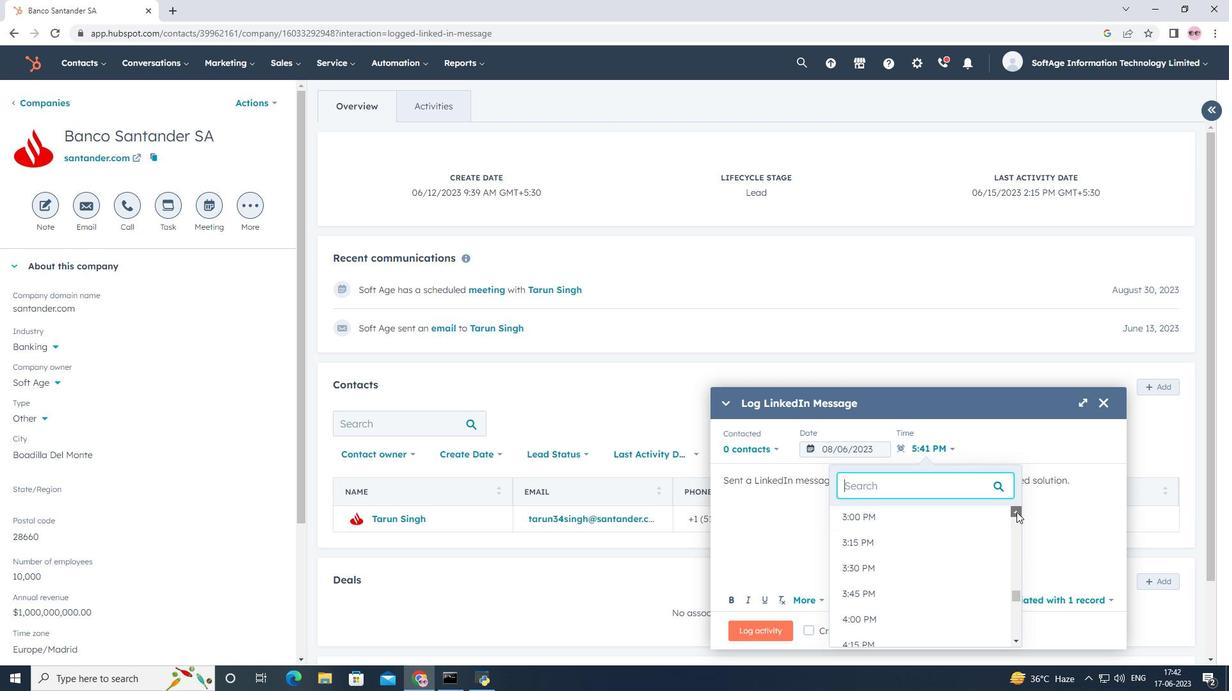 
Action: Mouse pressed left at (1017, 512)
Screenshot: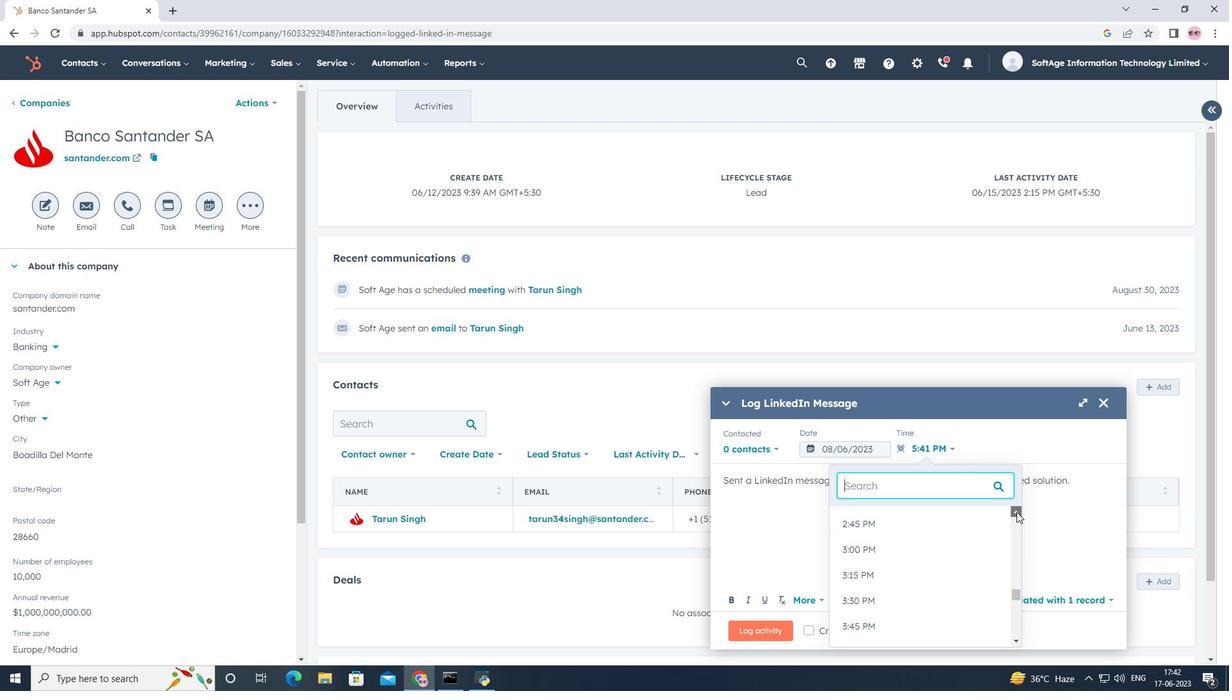 
Action: Mouse pressed left at (1017, 512)
Screenshot: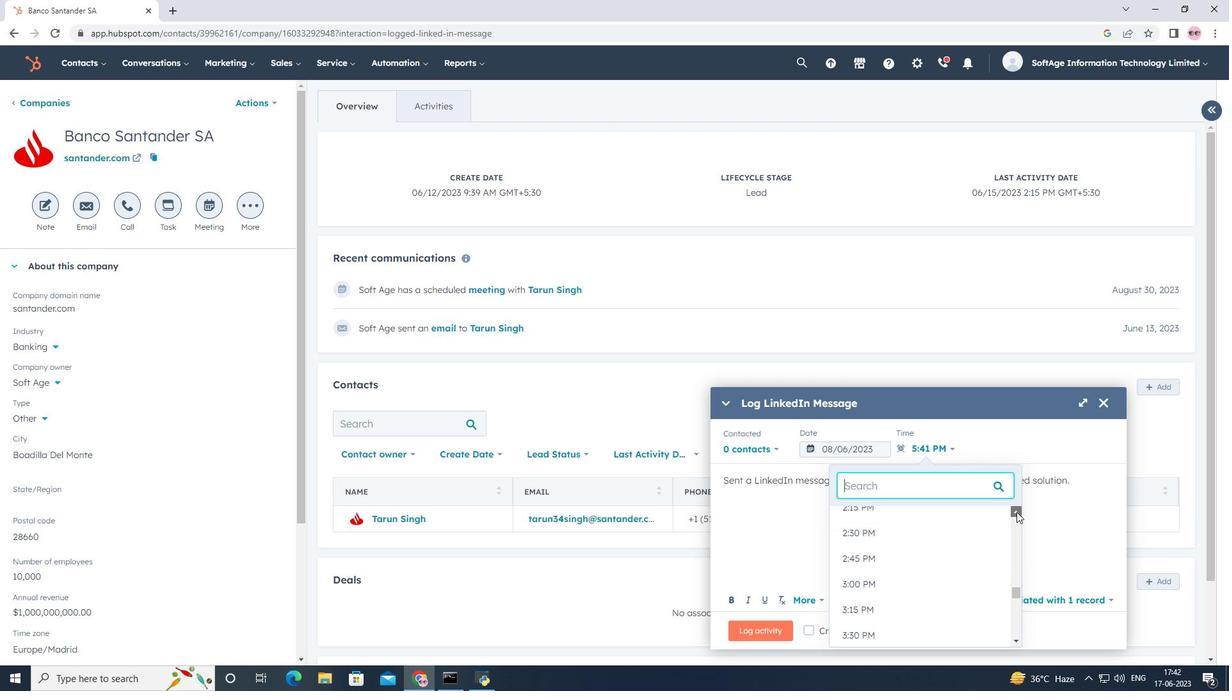 
Action: Mouse pressed left at (1017, 512)
Screenshot: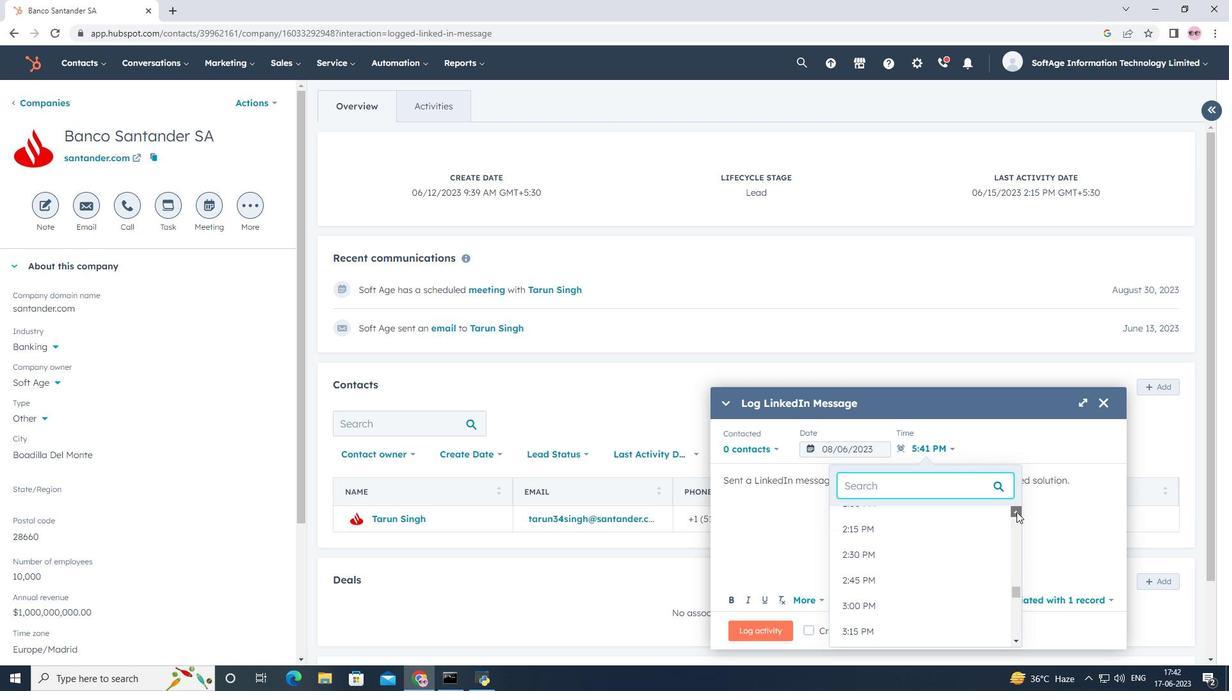 
Action: Mouse pressed left at (1017, 512)
Screenshot: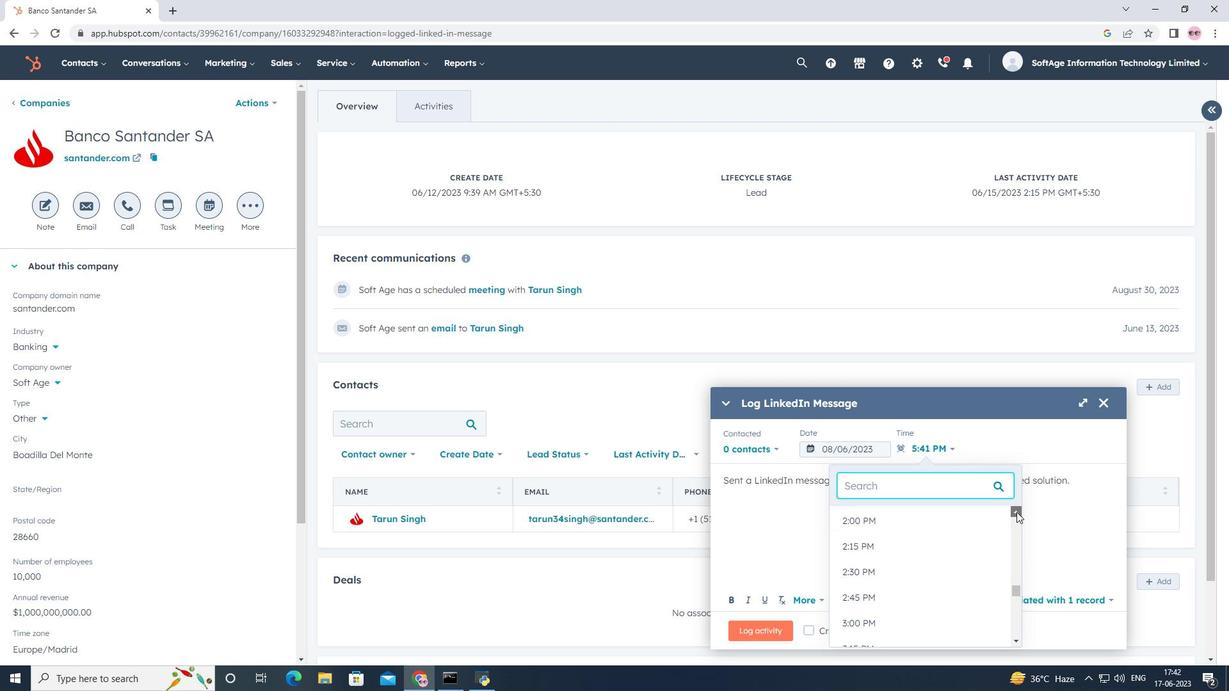 
Action: Mouse pressed left at (1017, 512)
Screenshot: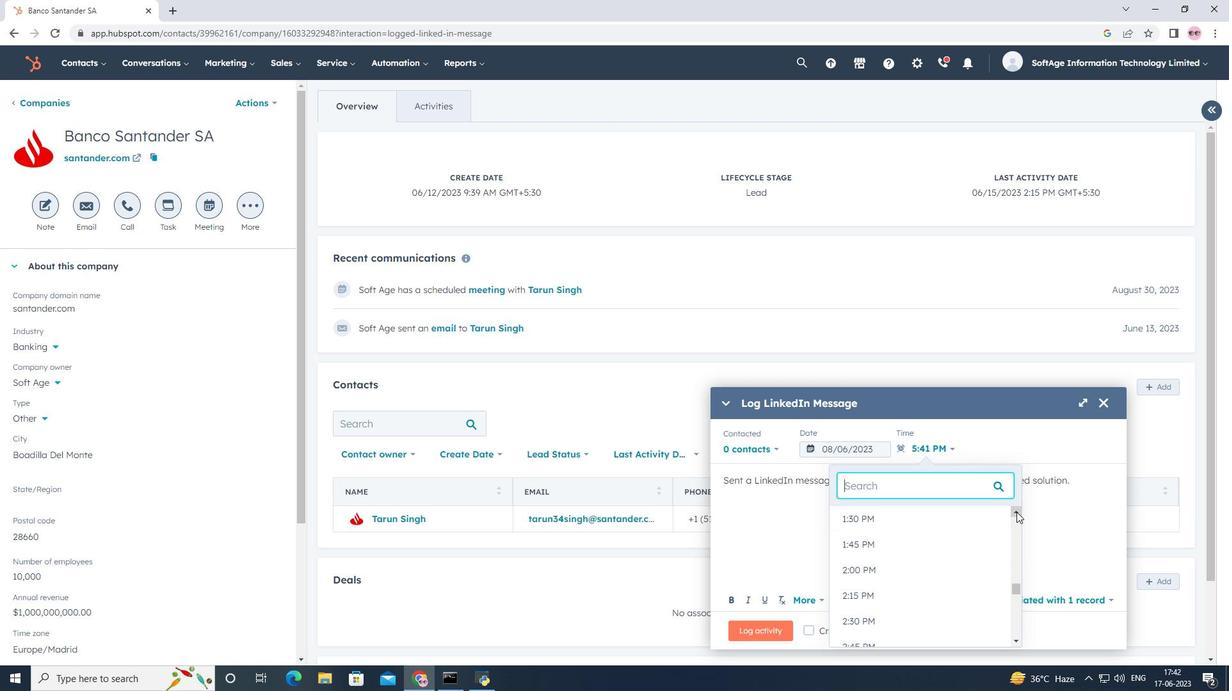 
Action: Mouse pressed left at (1017, 512)
Screenshot: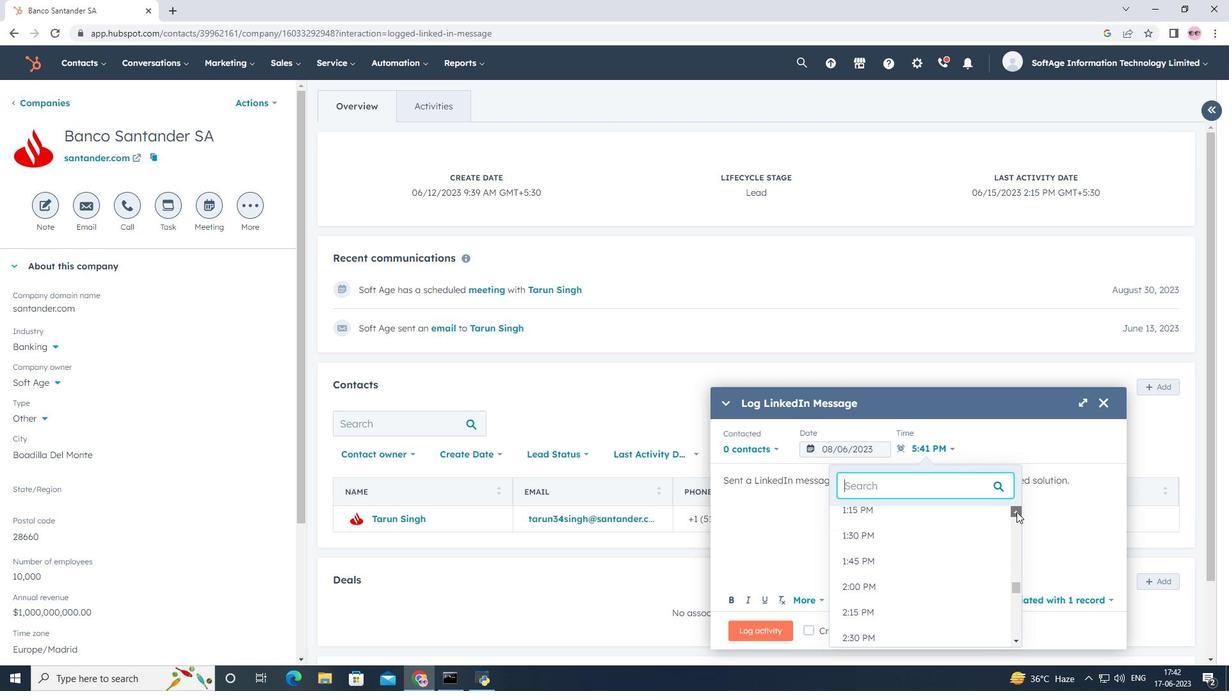 
Action: Mouse pressed left at (1017, 512)
Screenshot: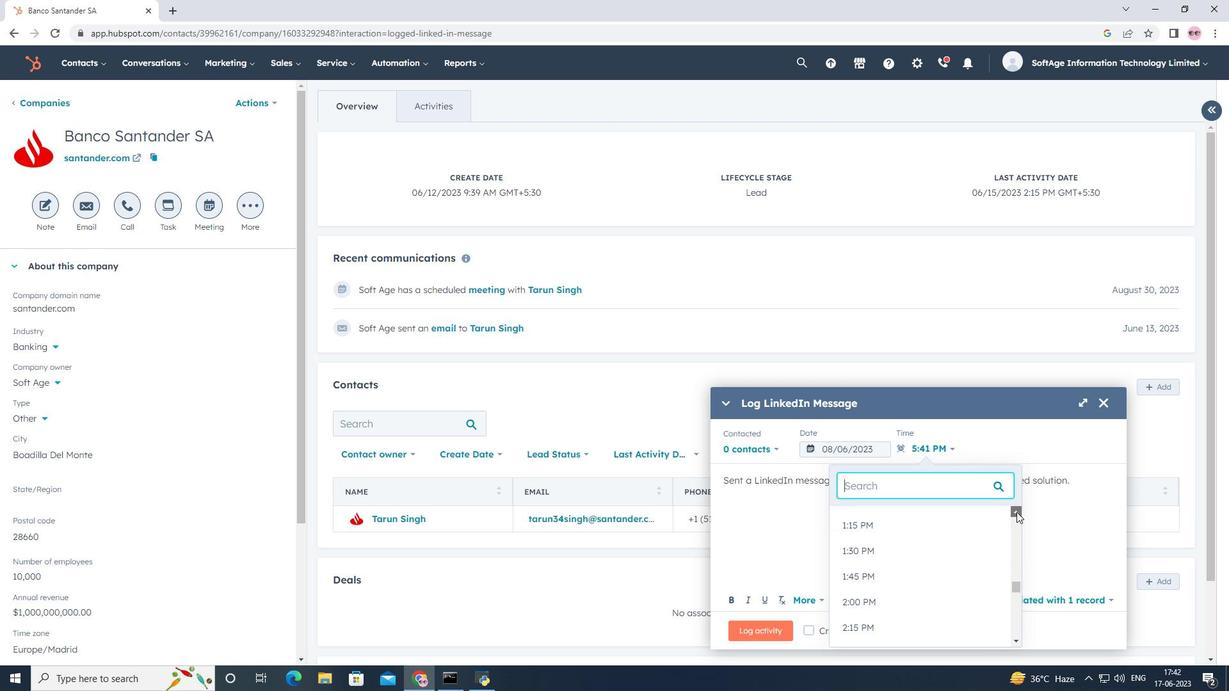 
Action: Mouse pressed left at (1017, 512)
Screenshot: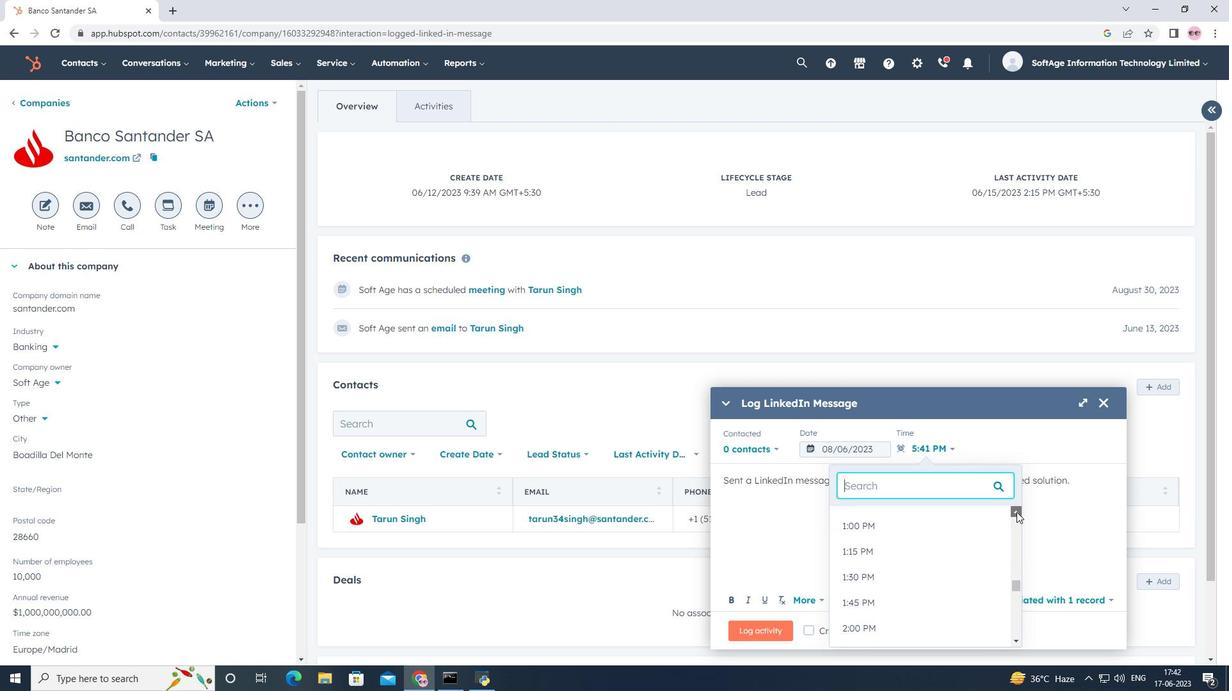 
Action: Mouse pressed left at (1017, 512)
Screenshot: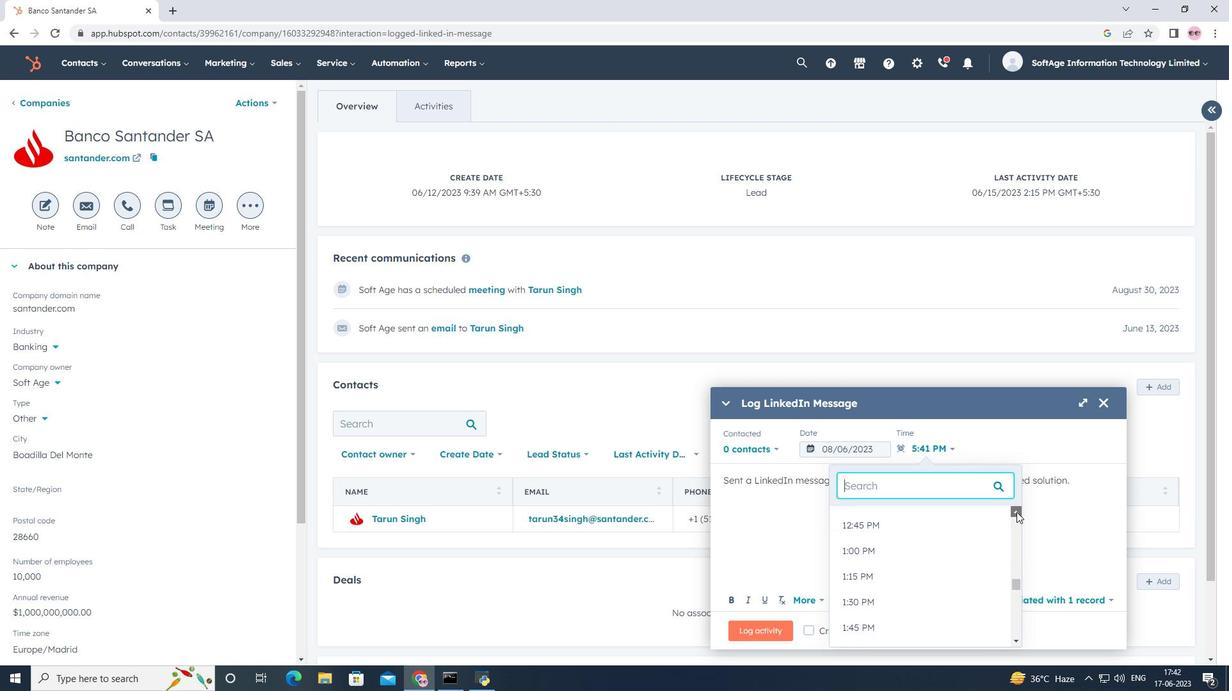
Action: Mouse moved to (1018, 515)
Screenshot: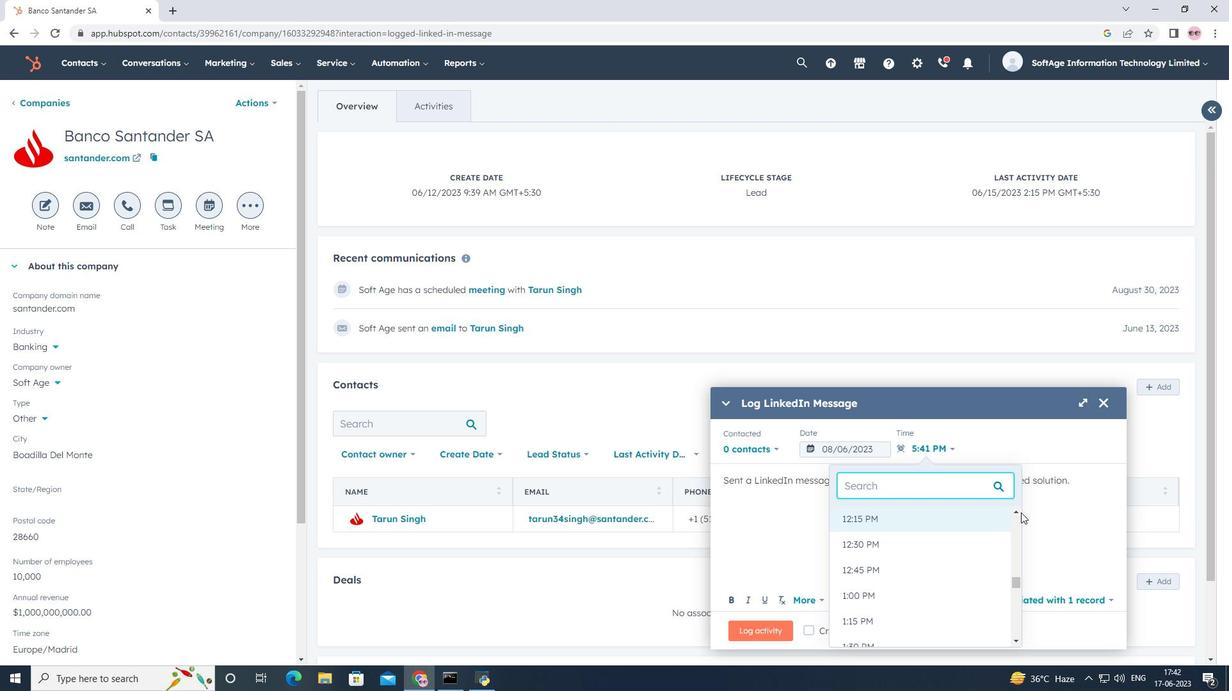 
Action: Mouse pressed left at (1018, 515)
Screenshot: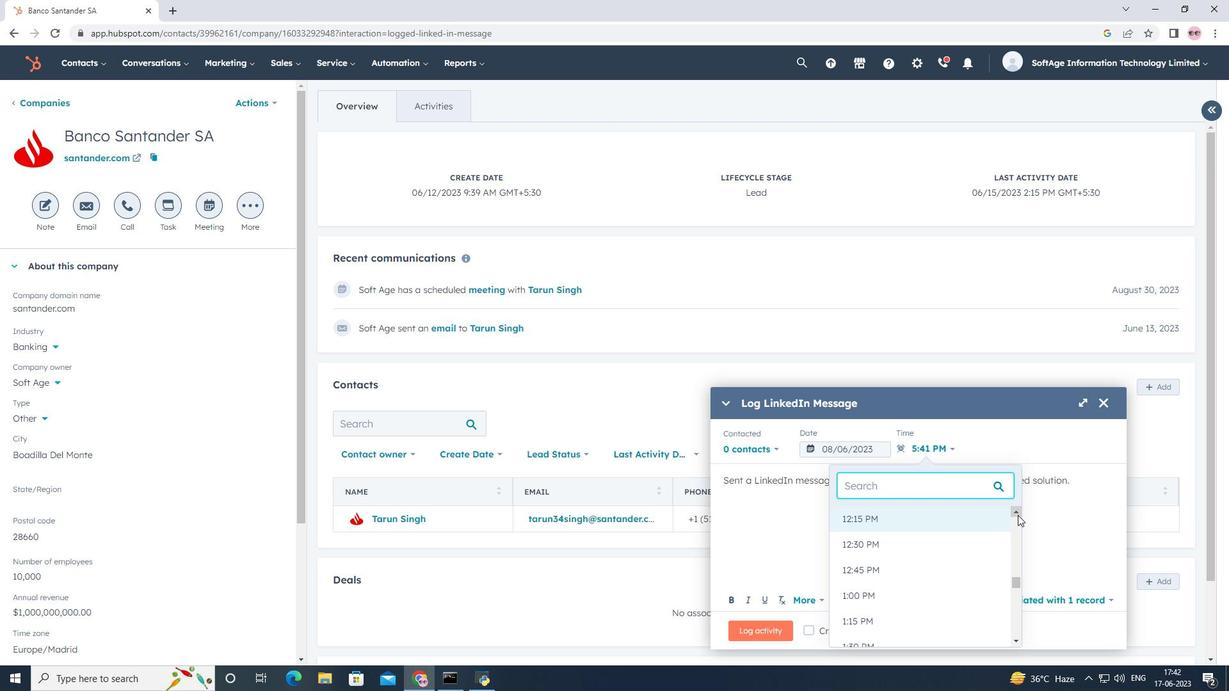 
Action: Mouse moved to (949, 525)
Screenshot: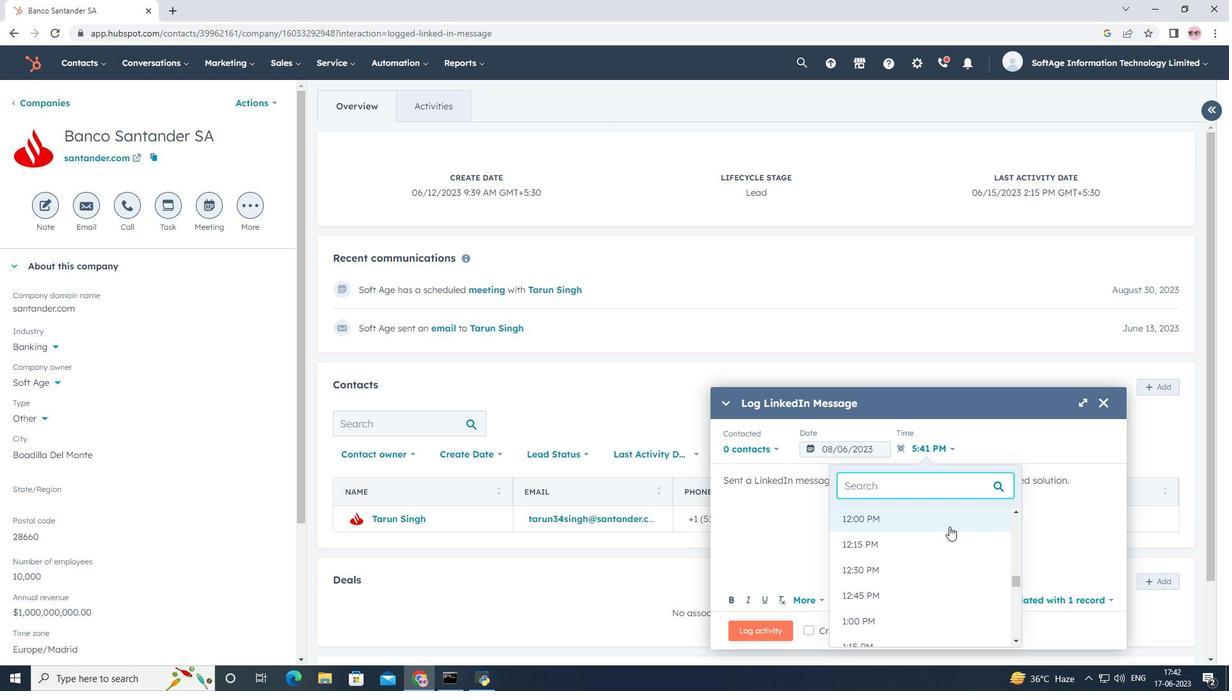 
Action: Mouse pressed left at (949, 525)
Screenshot: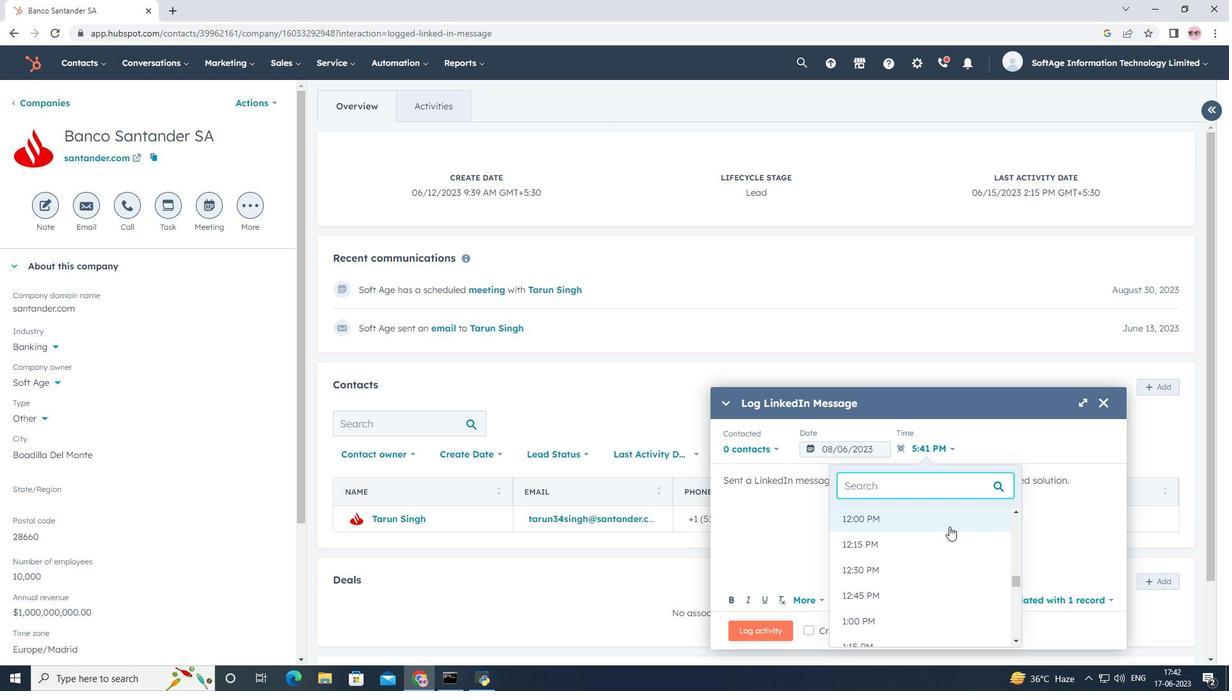 
Action: Mouse moved to (780, 451)
Screenshot: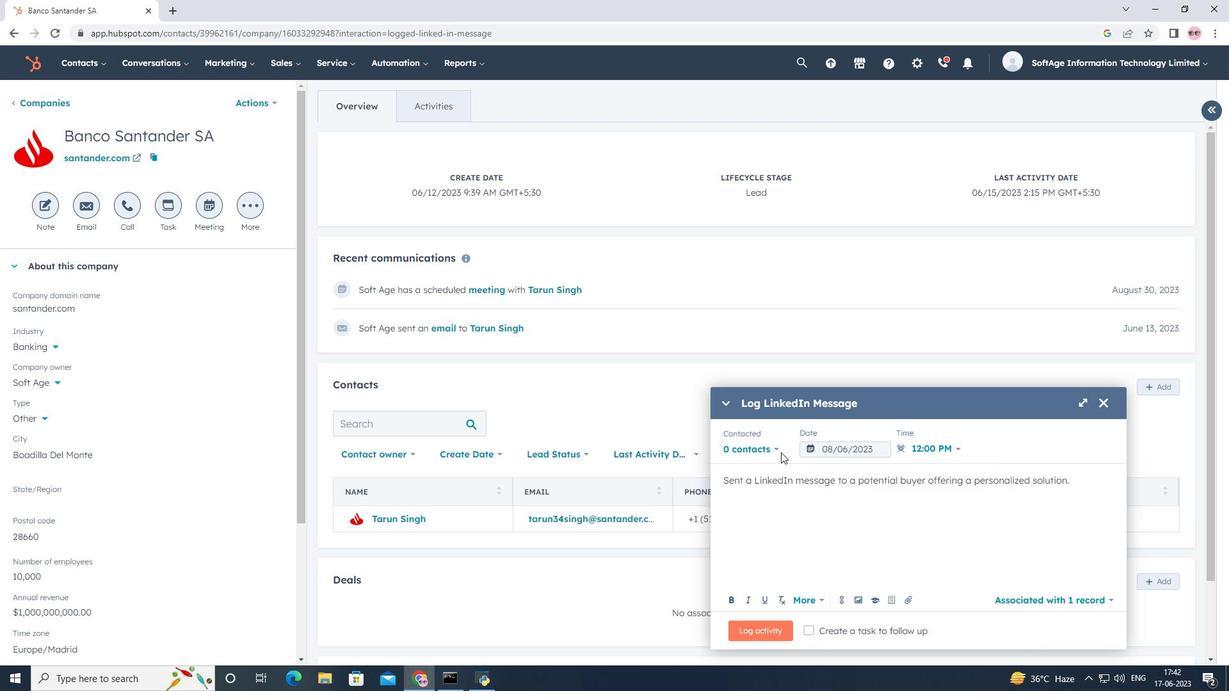 
Action: Mouse pressed left at (780, 451)
Screenshot: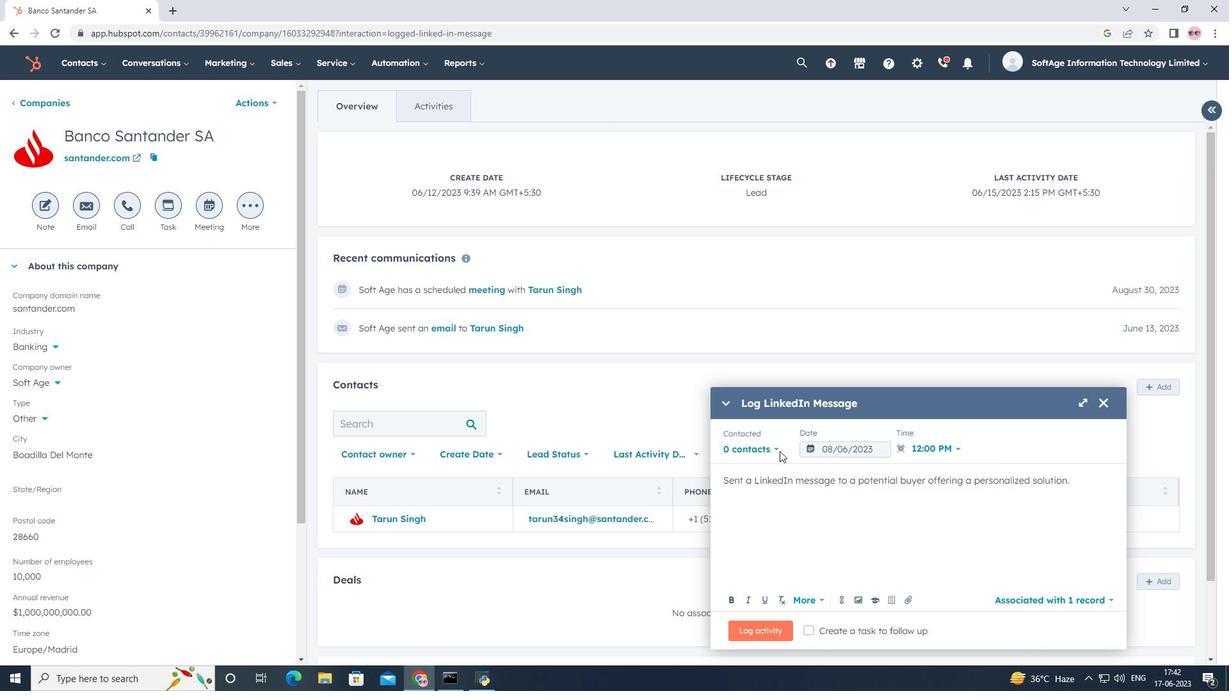 
Action: Mouse moved to (771, 452)
Screenshot: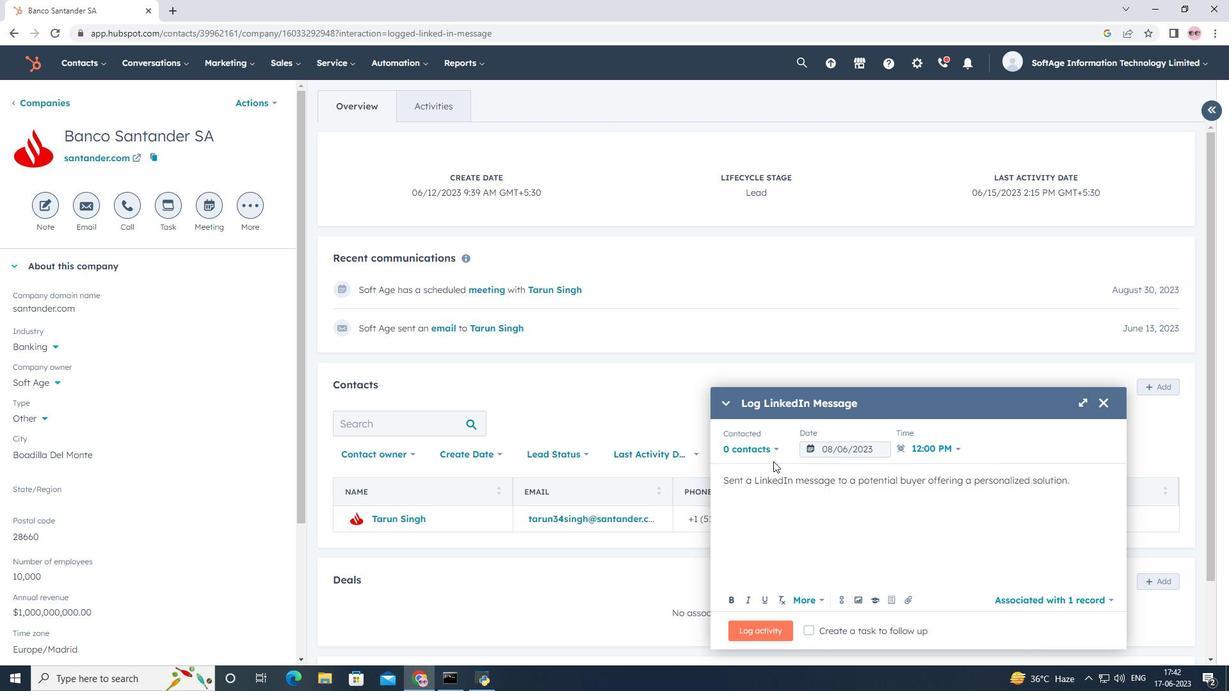 
Action: Mouse pressed left at (771, 452)
Screenshot: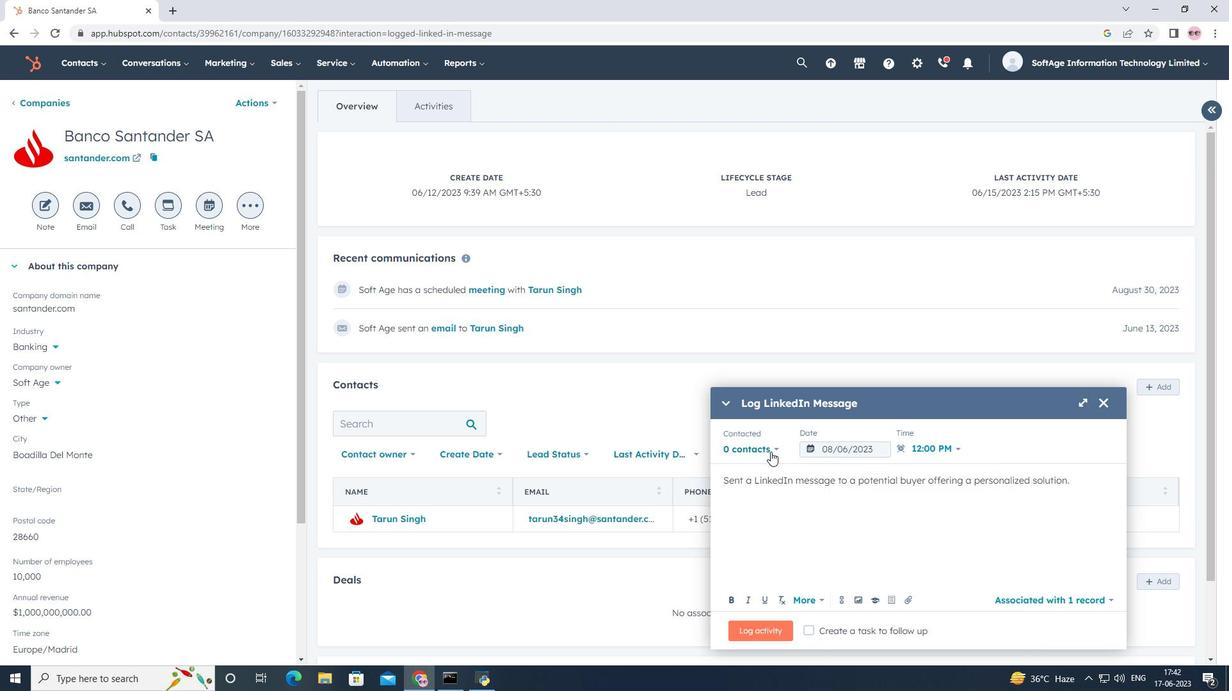 
Action: Mouse moved to (767, 513)
Screenshot: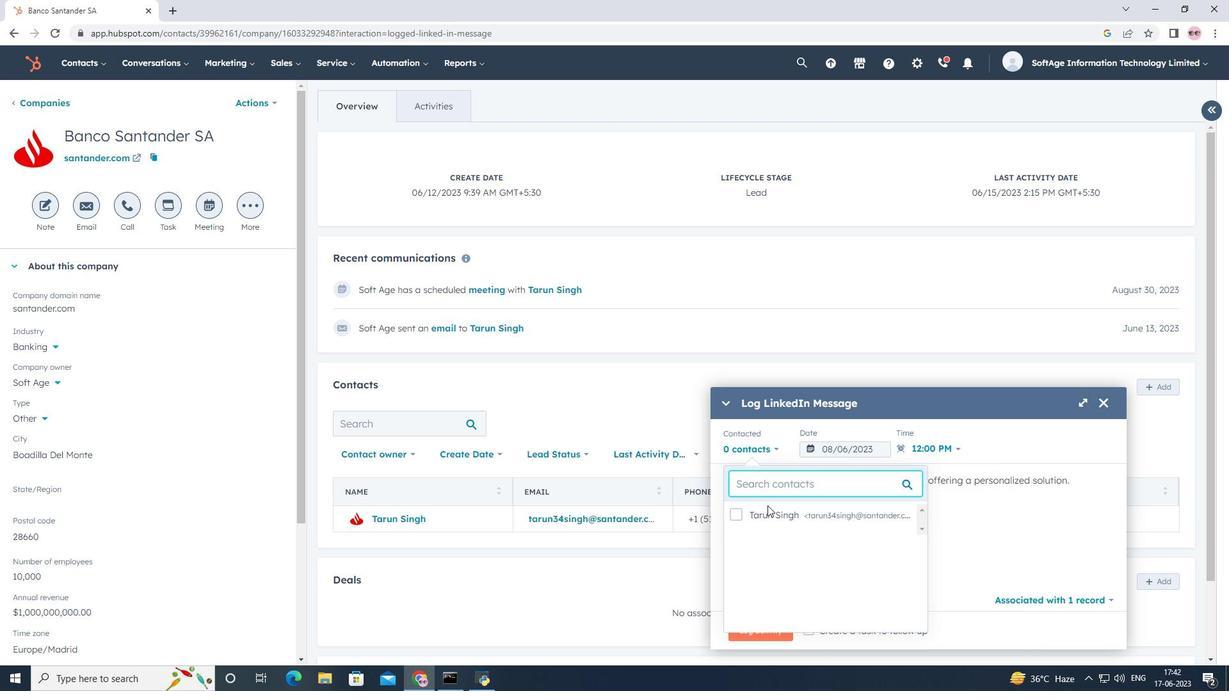 
Action: Mouse pressed left at (767, 513)
Screenshot: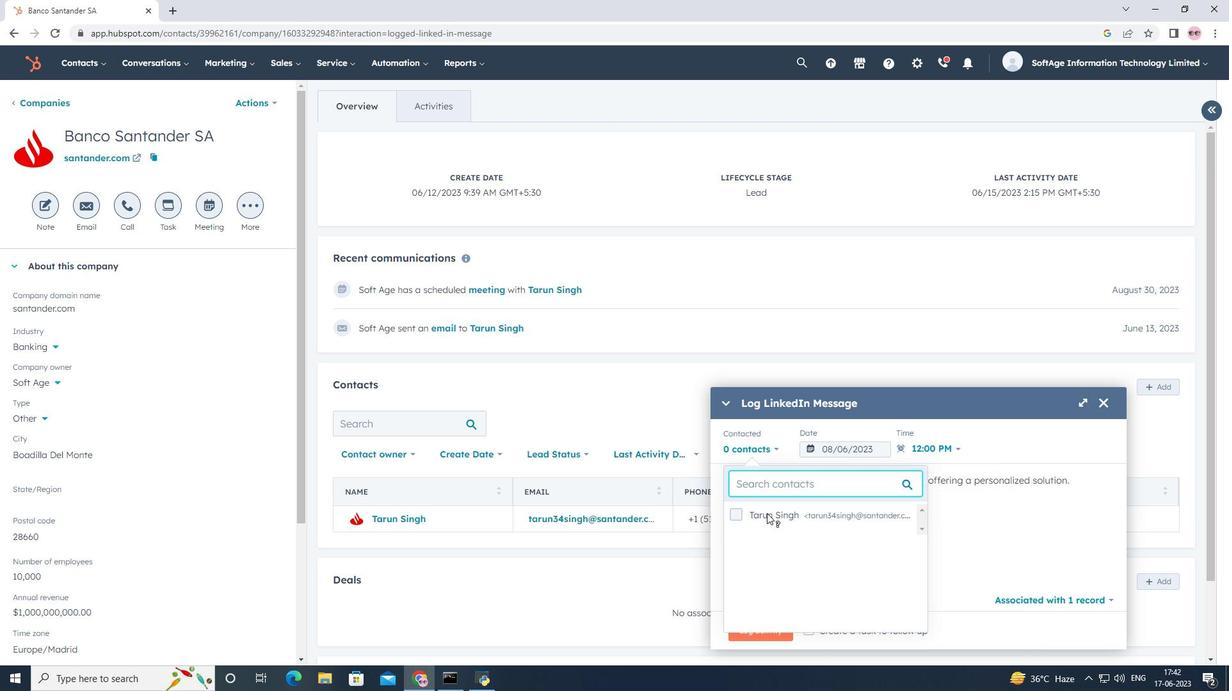 
Action: Mouse moved to (996, 544)
Screenshot: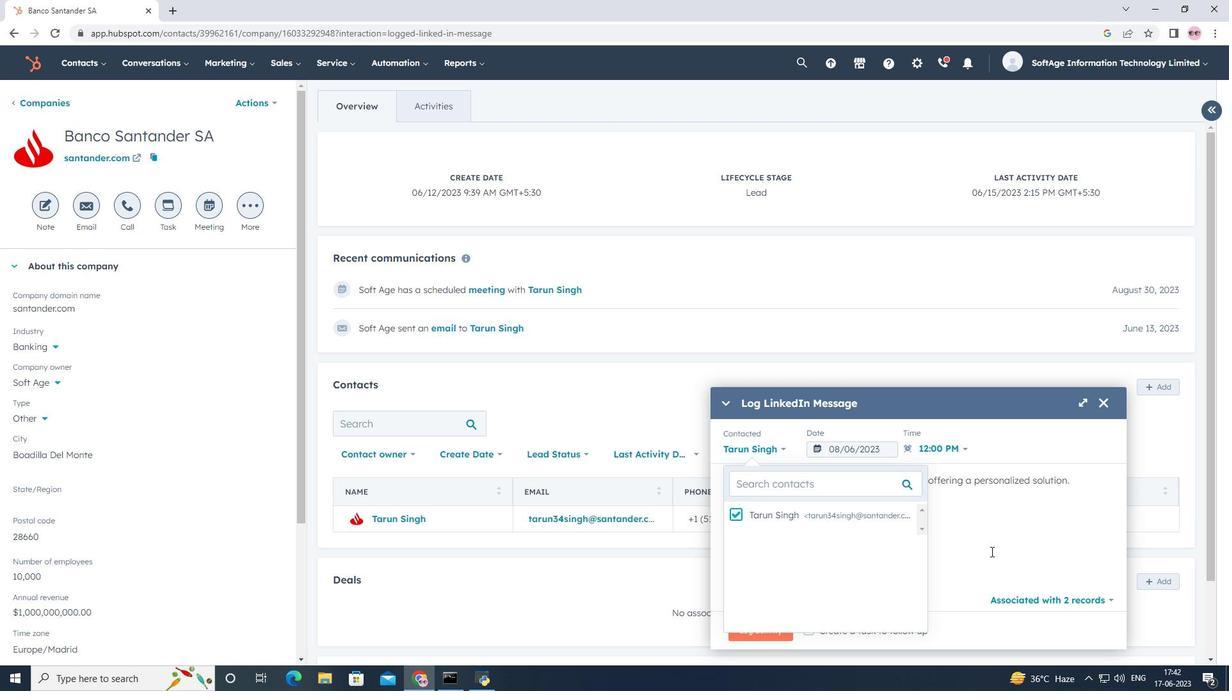 
Action: Mouse pressed left at (996, 544)
Screenshot: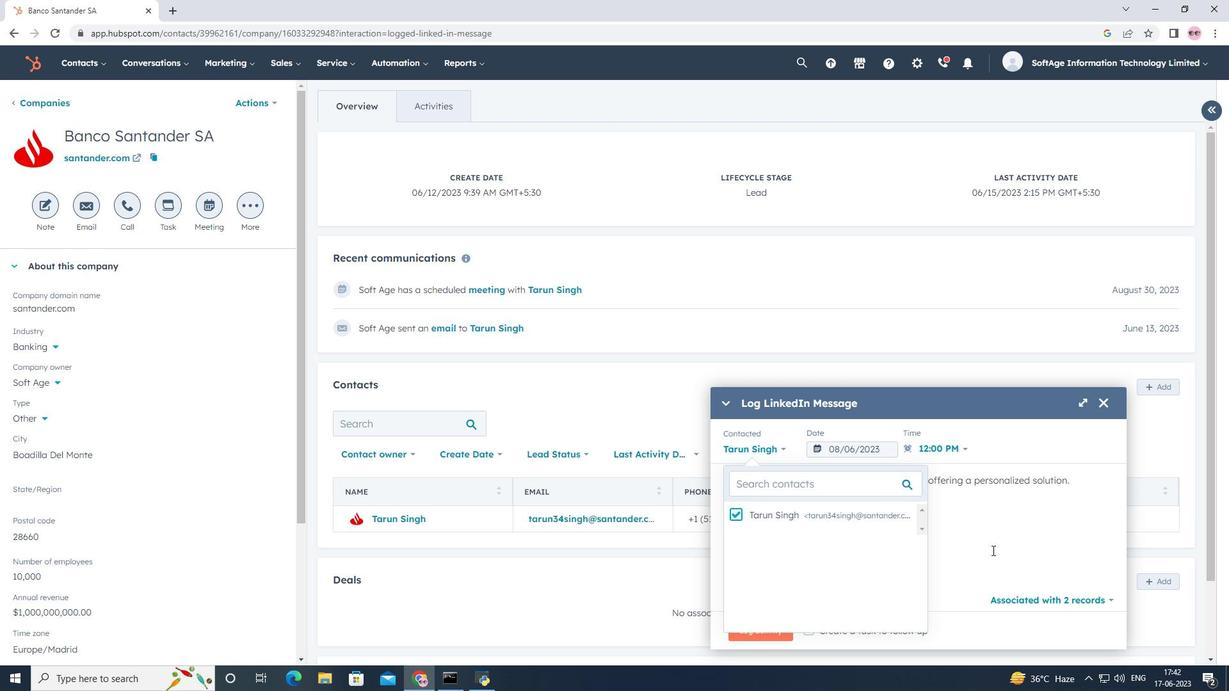 
Action: Mouse moved to (760, 625)
Screenshot: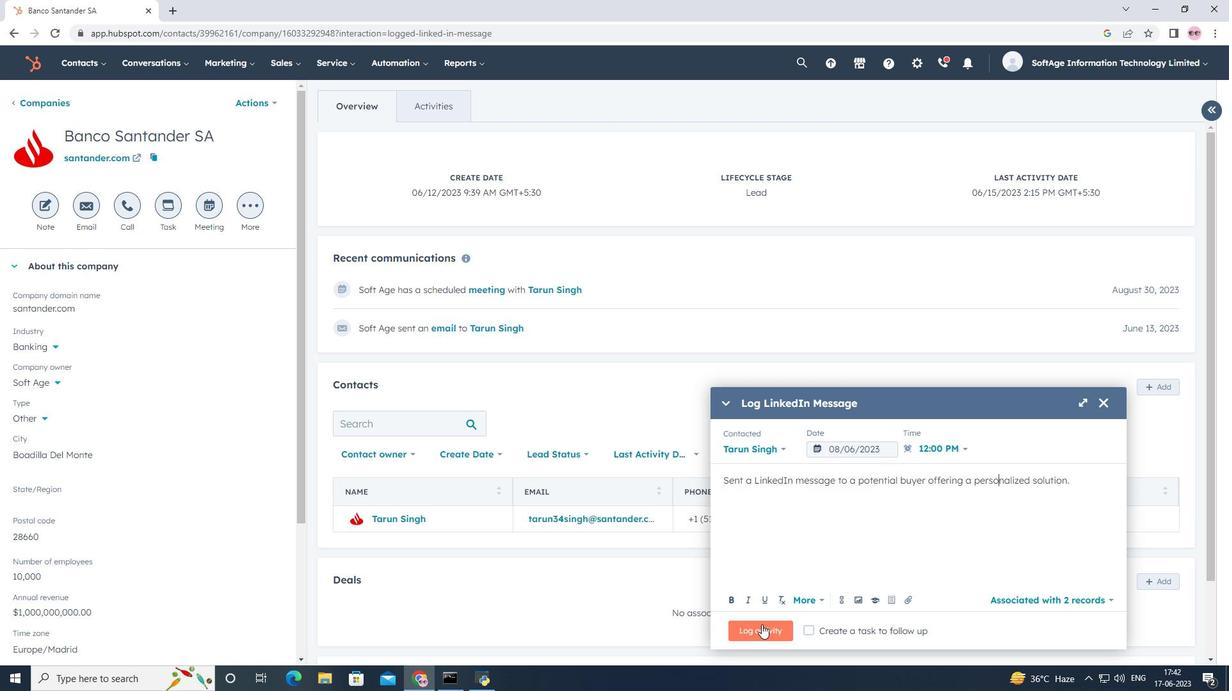 
Action: Mouse pressed left at (760, 625)
Screenshot: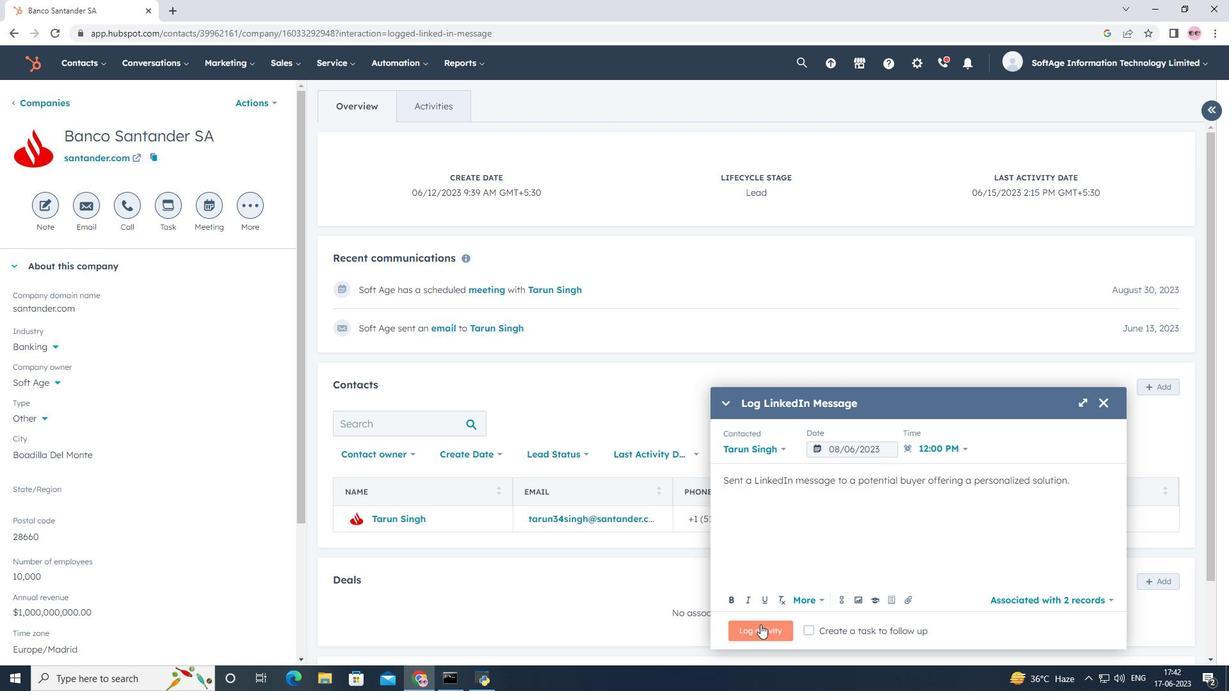 
Action: Mouse moved to (796, 578)
Screenshot: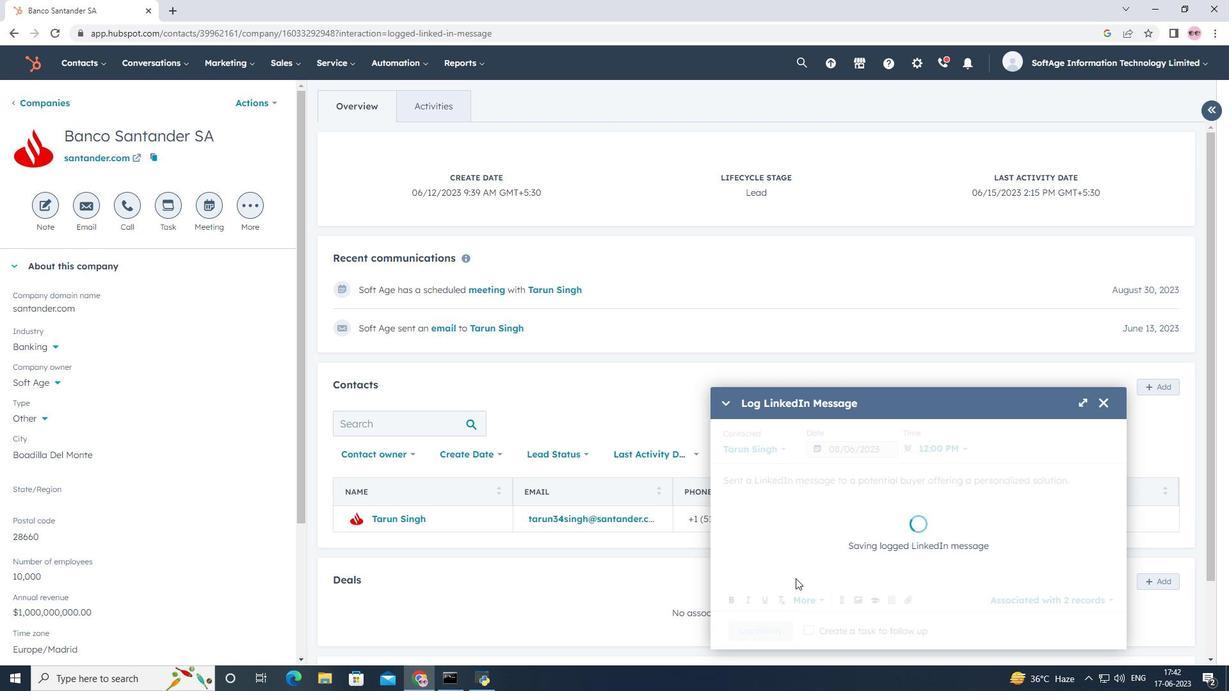 
